 Task: Move the task Develop a custom data visualization tool for a company to the section Done in the project AgileCircle and filter the tasks in the project by High Priority
Action: Mouse moved to (55, 334)
Screenshot: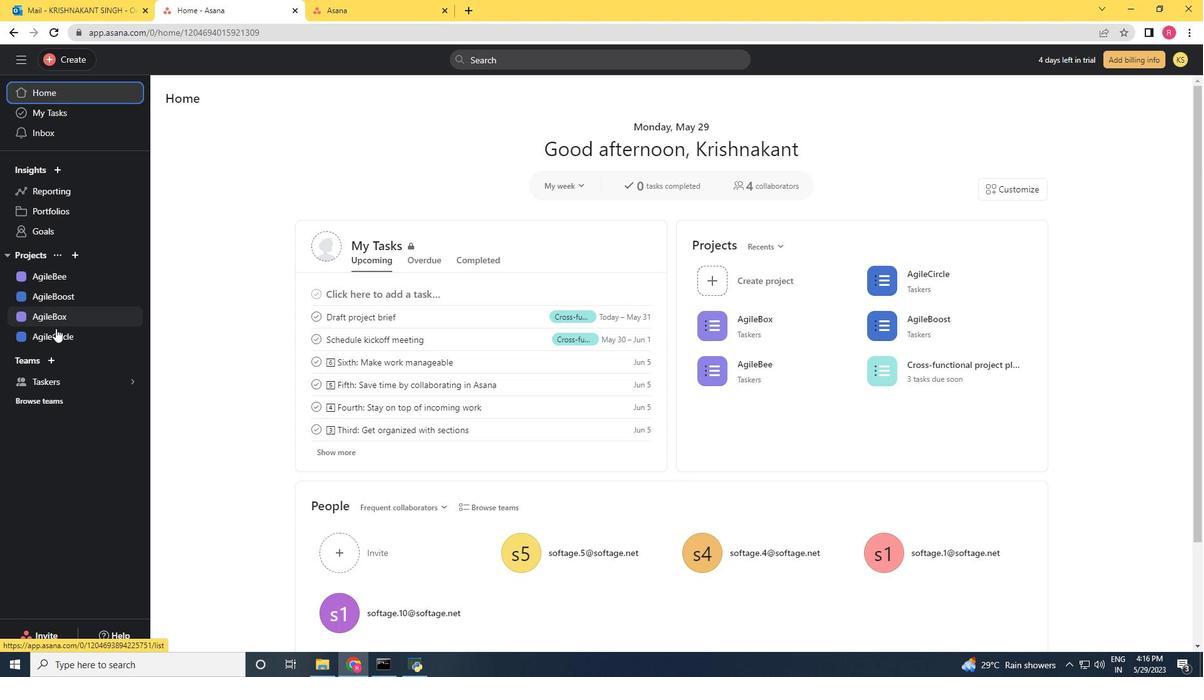 
Action: Mouse pressed left at (55, 334)
Screenshot: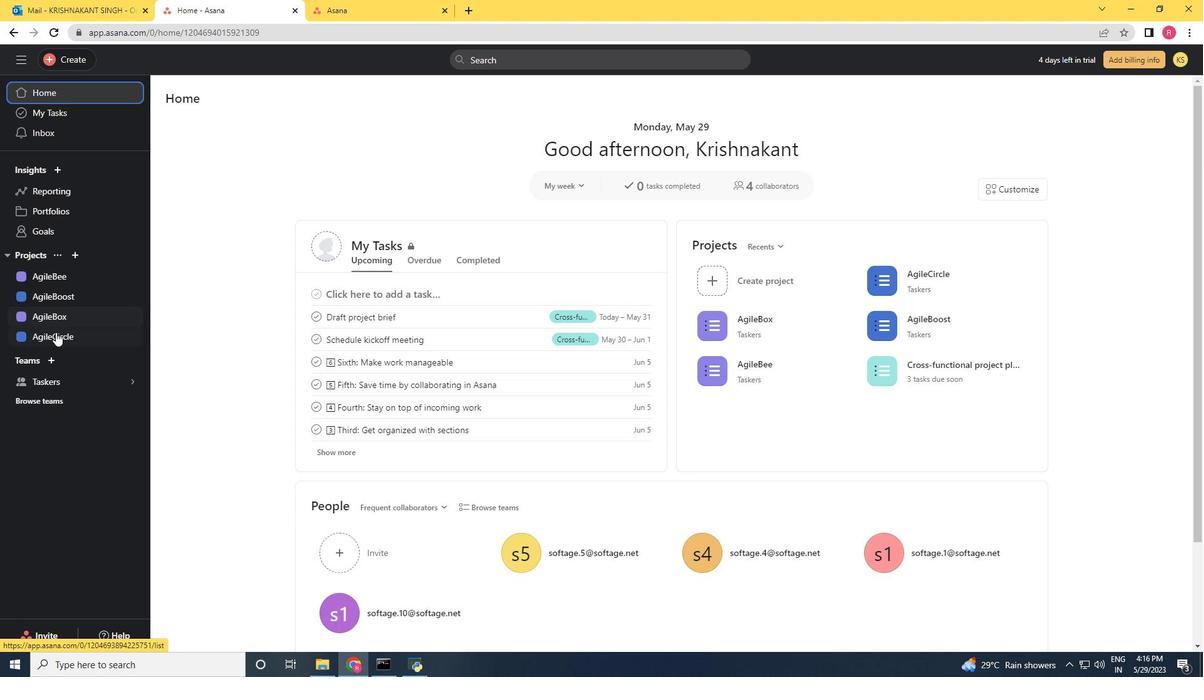
Action: Mouse moved to (402, 401)
Screenshot: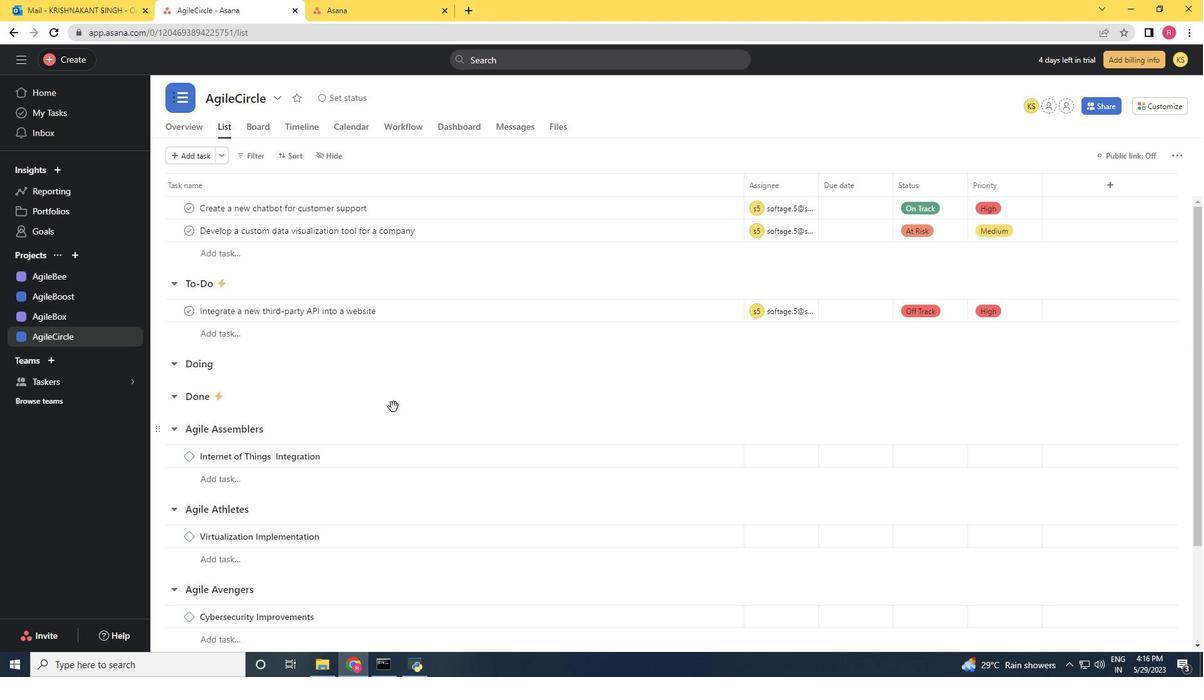 
Action: Mouse scrolled (402, 401) with delta (0, 0)
Screenshot: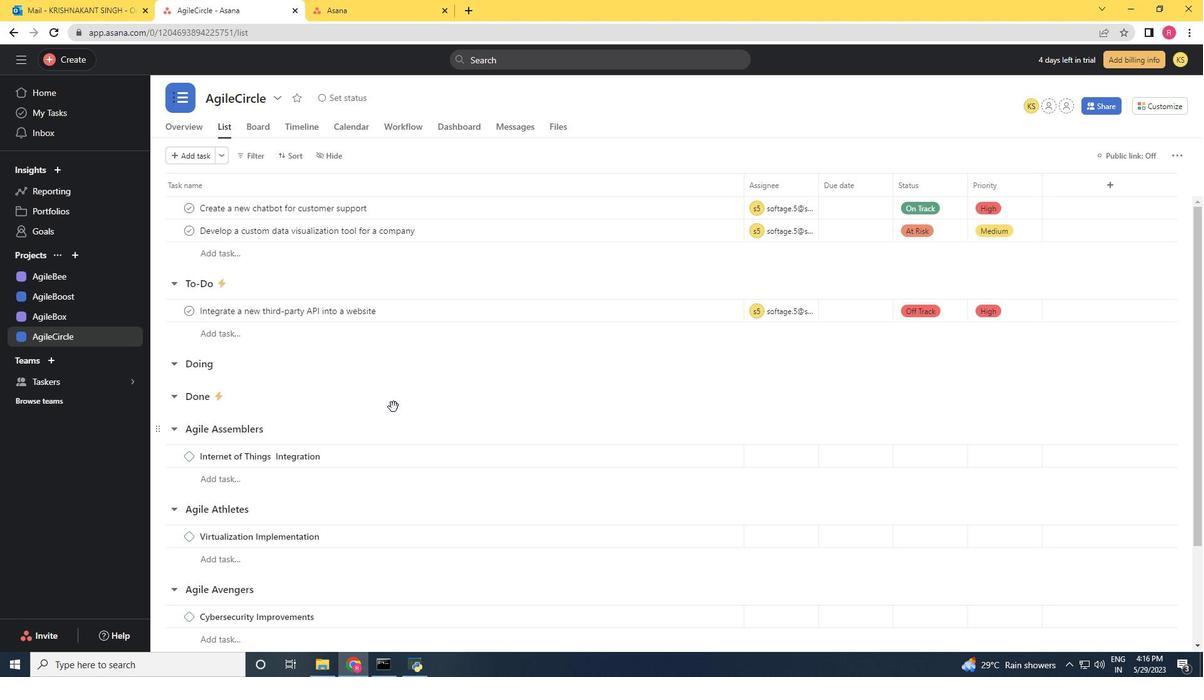
Action: Mouse scrolled (402, 401) with delta (0, 0)
Screenshot: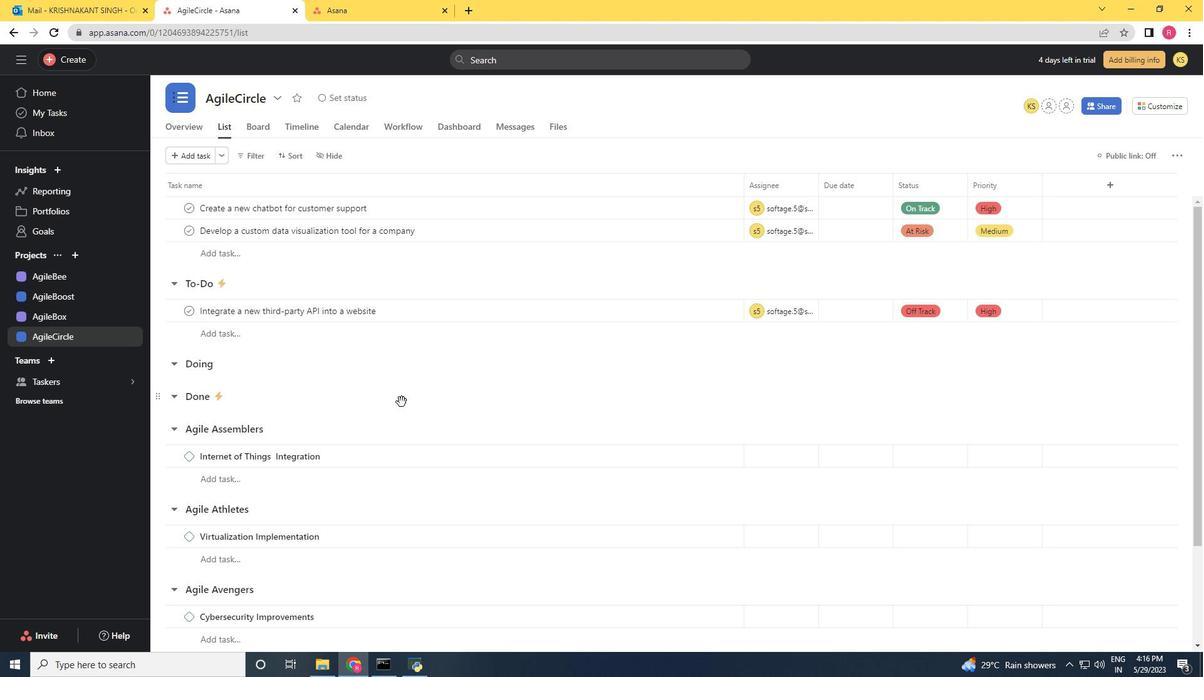 
Action: Mouse scrolled (402, 401) with delta (0, 0)
Screenshot: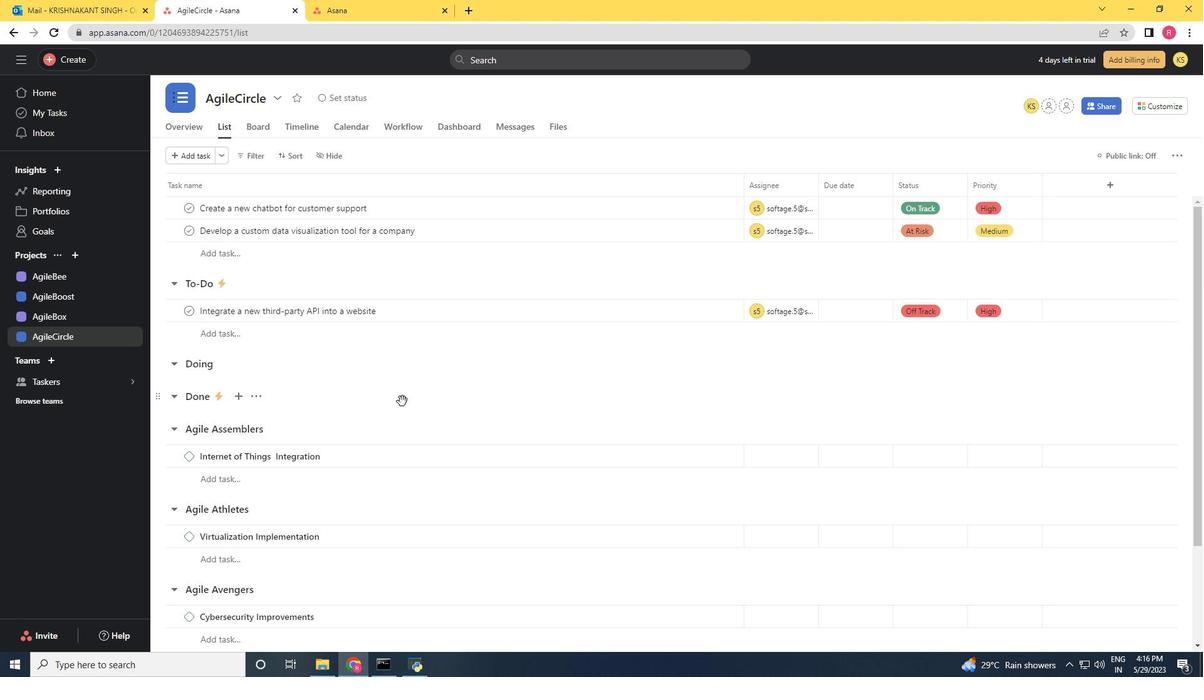 
Action: Mouse moved to (709, 228)
Screenshot: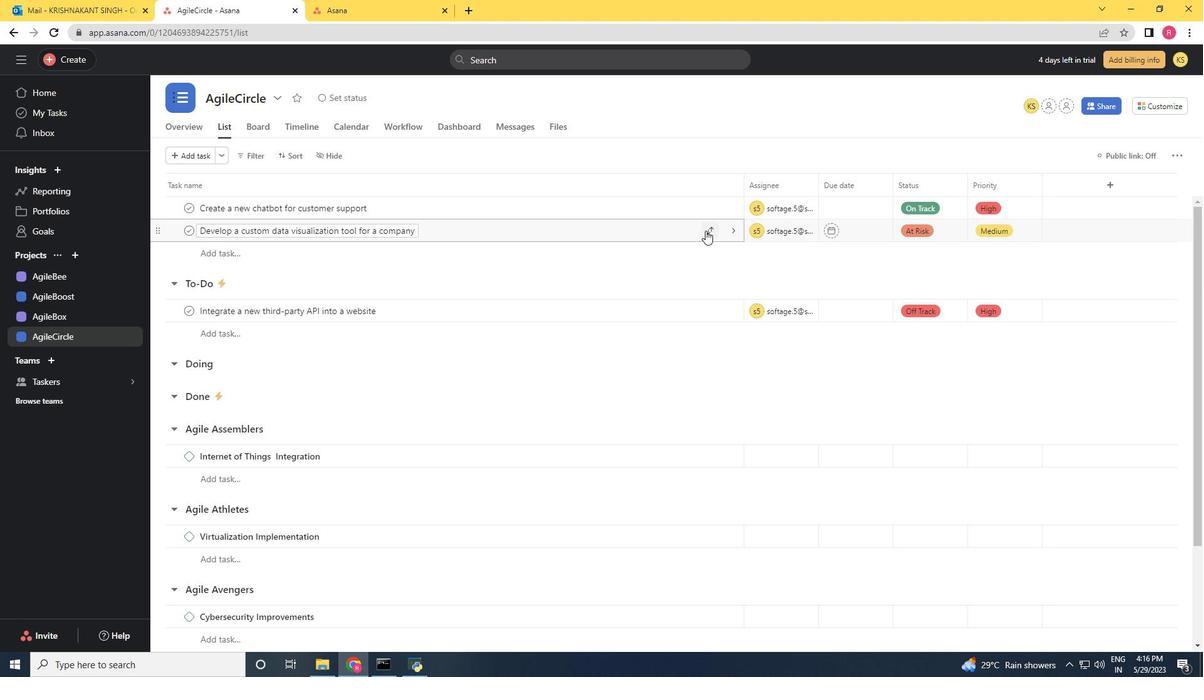 
Action: Mouse pressed left at (709, 228)
Screenshot: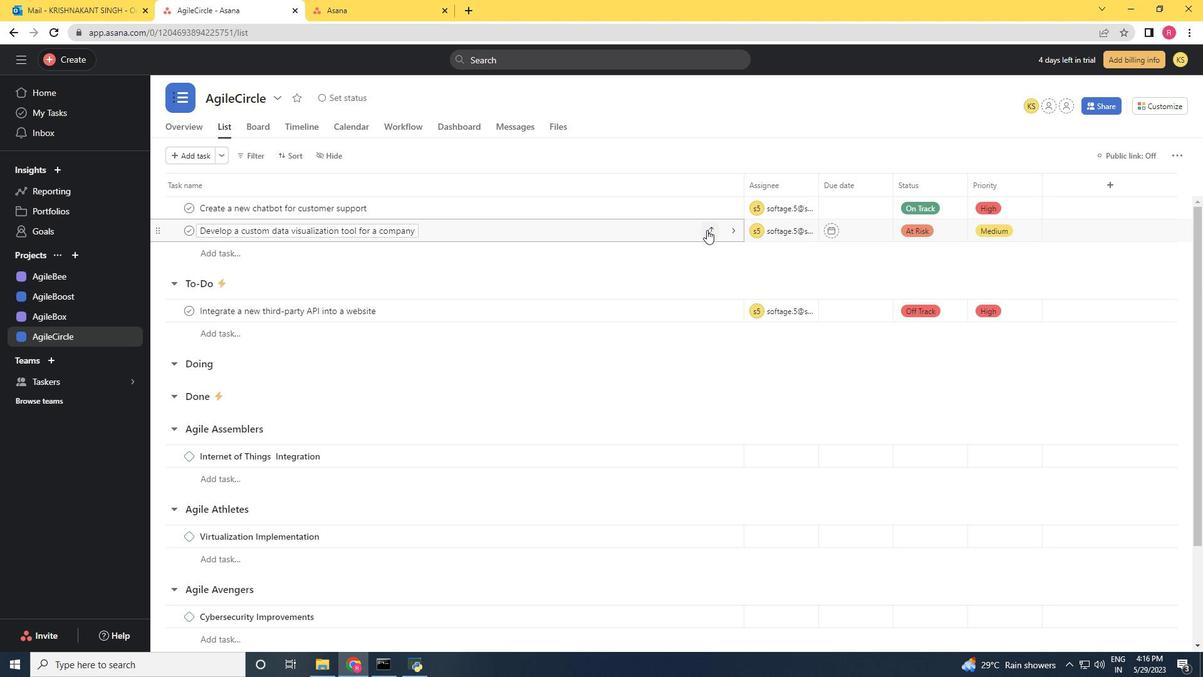 
Action: Mouse moved to (651, 341)
Screenshot: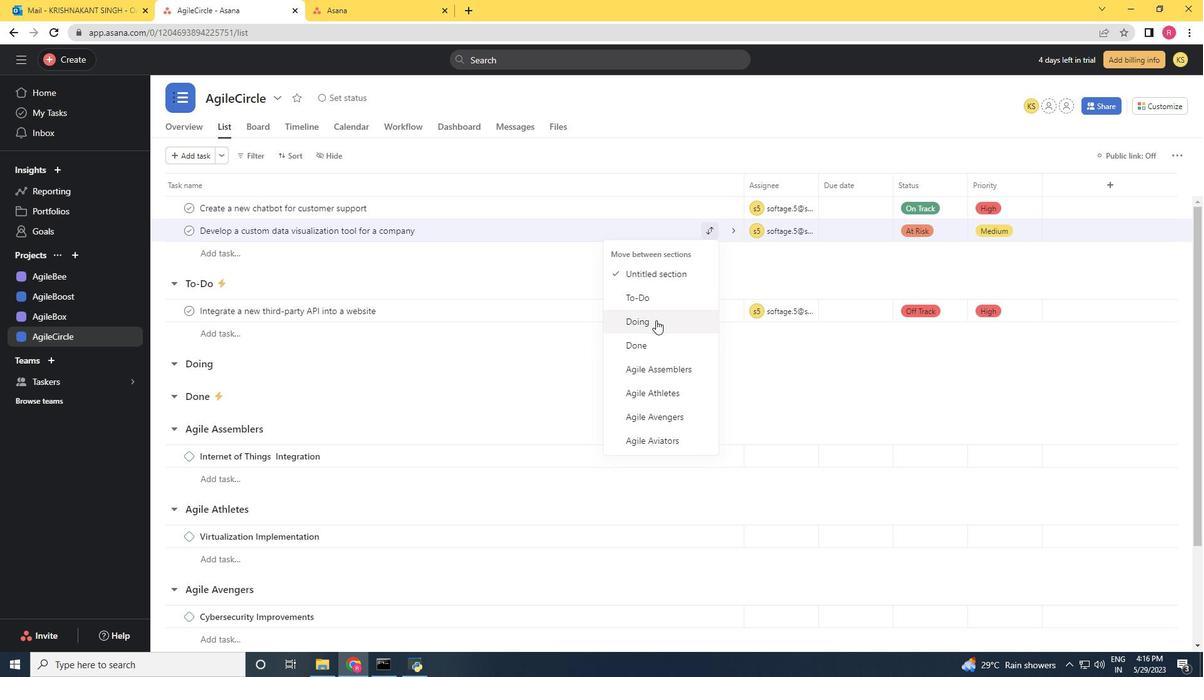 
Action: Mouse pressed left at (651, 341)
Screenshot: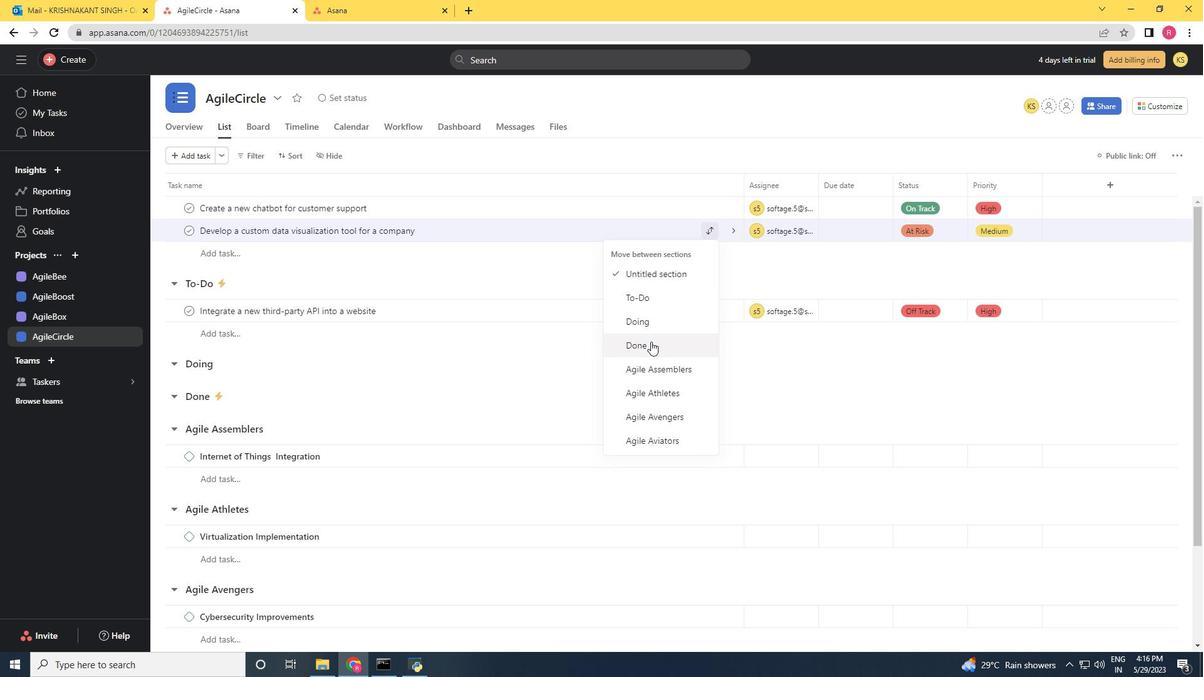 
Action: Mouse moved to (256, 154)
Screenshot: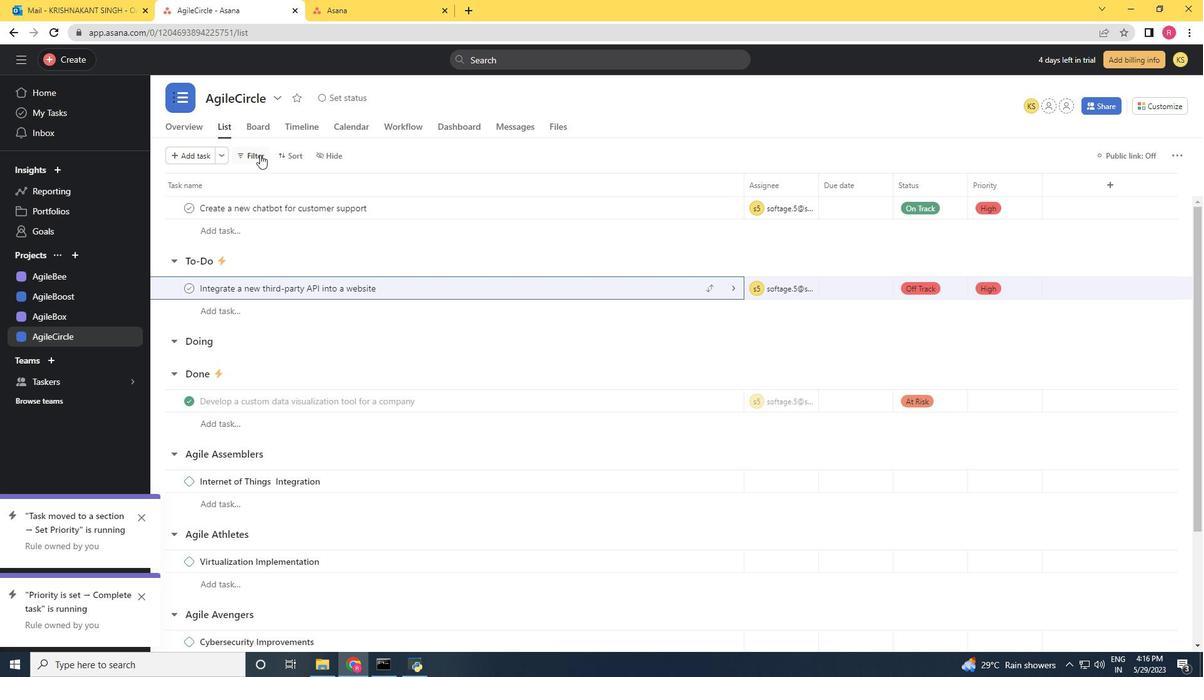
Action: Mouse pressed left at (256, 154)
Screenshot: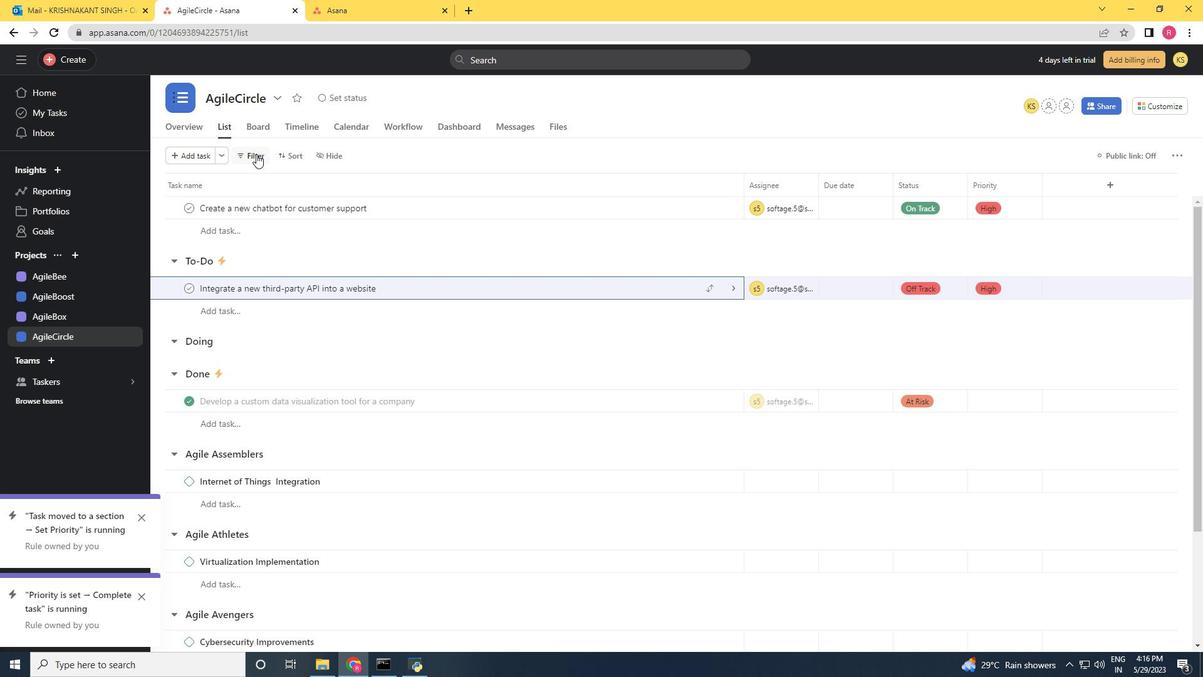 
Action: Mouse moved to (288, 257)
Screenshot: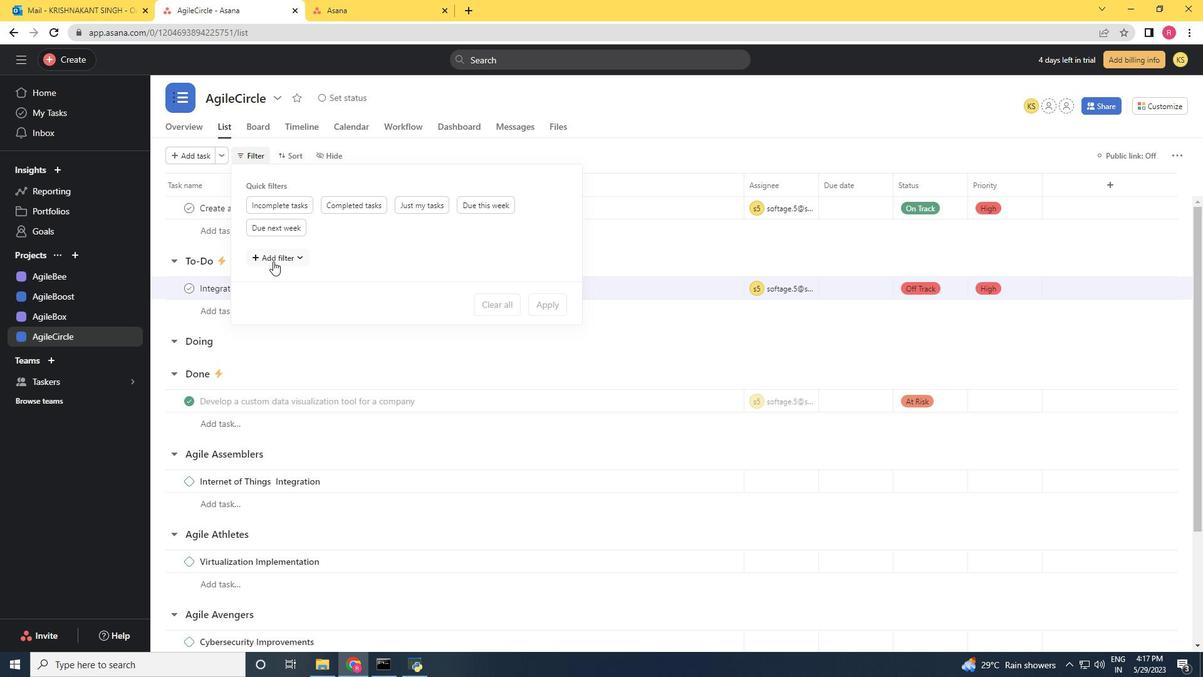 
Action: Mouse pressed left at (288, 257)
Screenshot: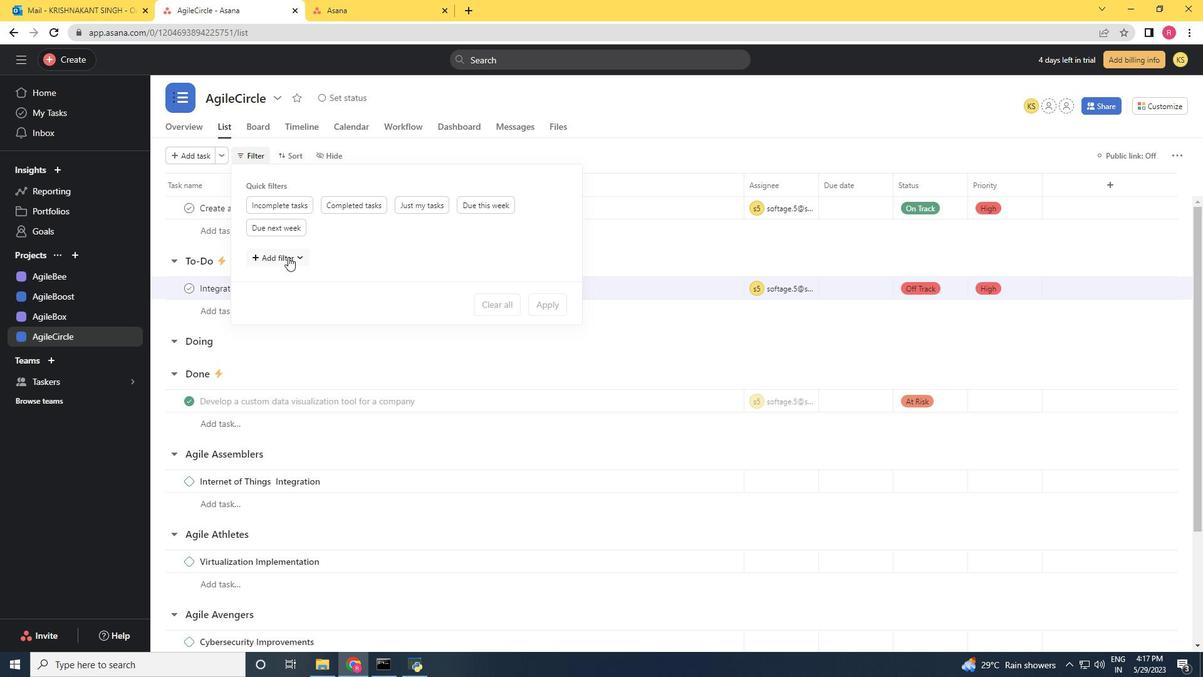 
Action: Mouse moved to (272, 381)
Screenshot: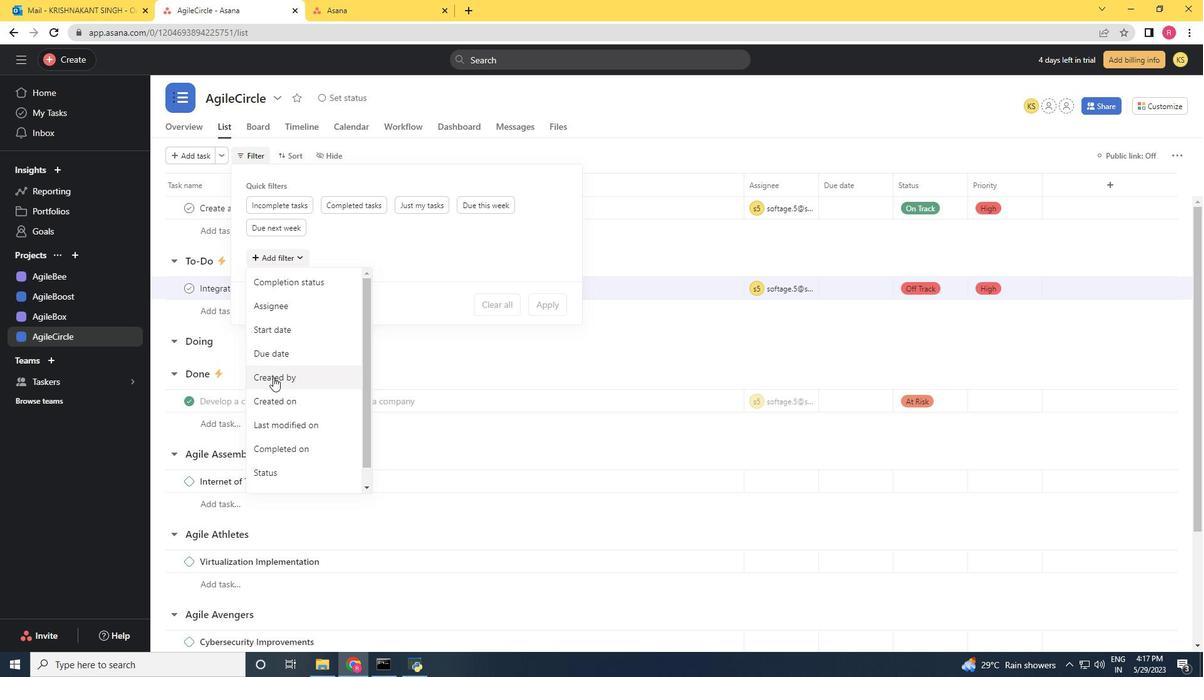 
Action: Mouse scrolled (272, 381) with delta (0, 0)
Screenshot: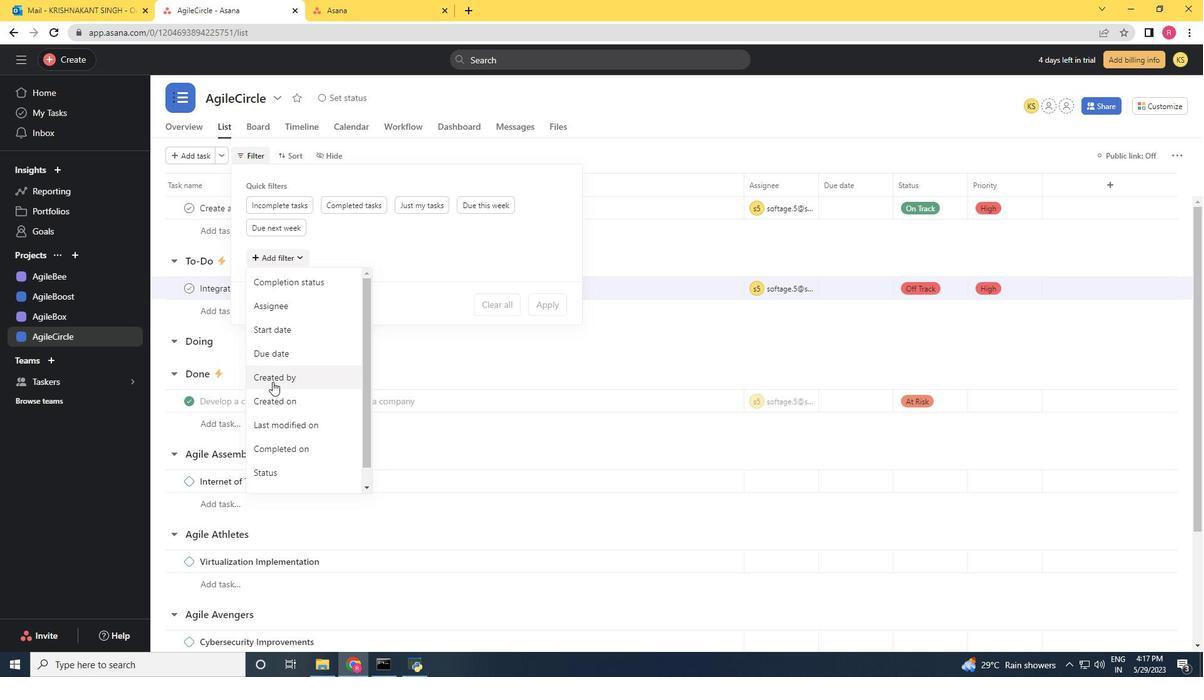 
Action: Mouse scrolled (272, 381) with delta (0, 0)
Screenshot: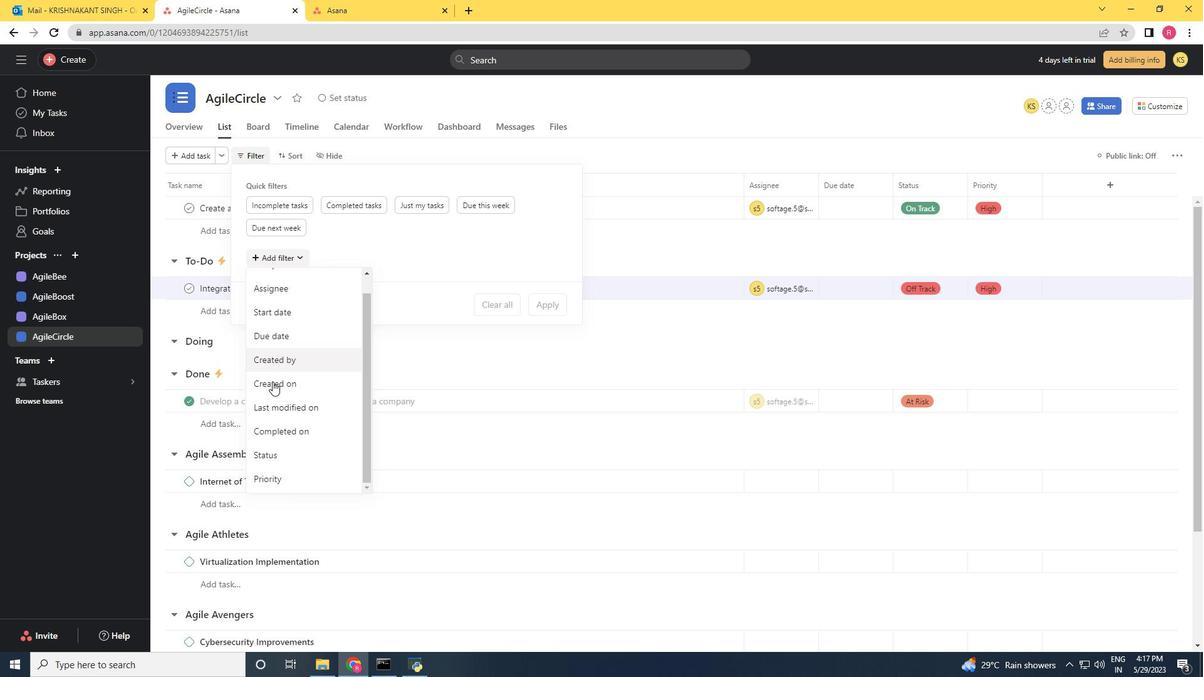 
Action: Mouse scrolled (272, 381) with delta (0, 0)
Screenshot: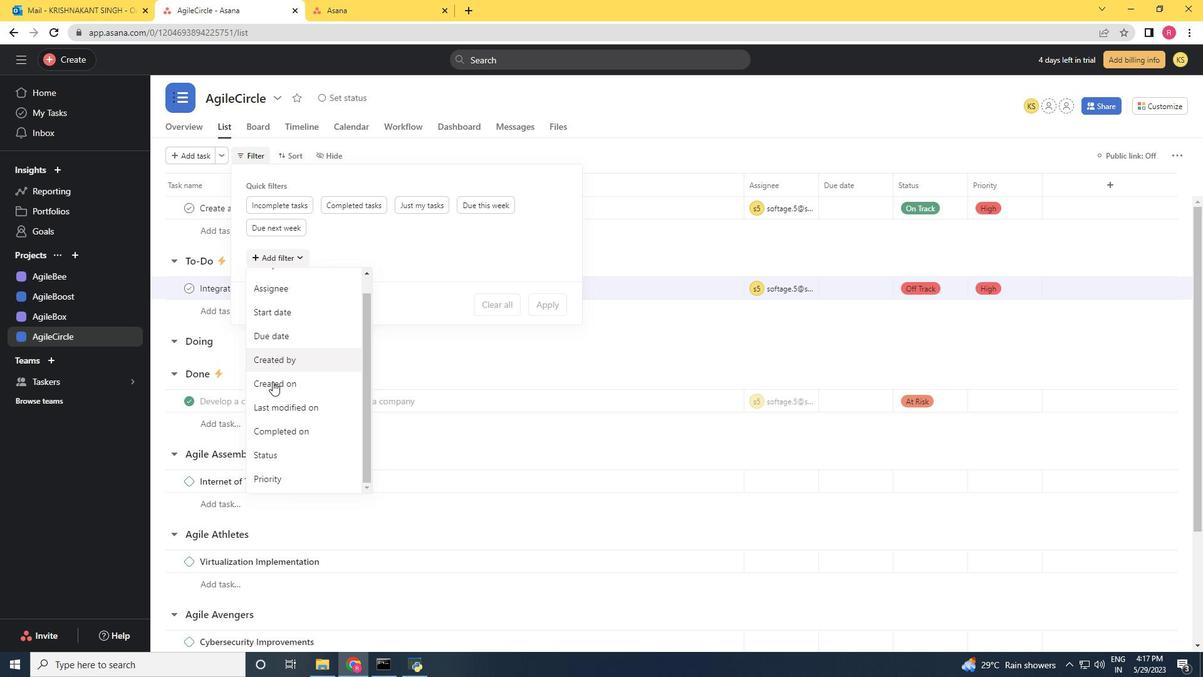 
Action: Mouse scrolled (272, 381) with delta (0, 0)
Screenshot: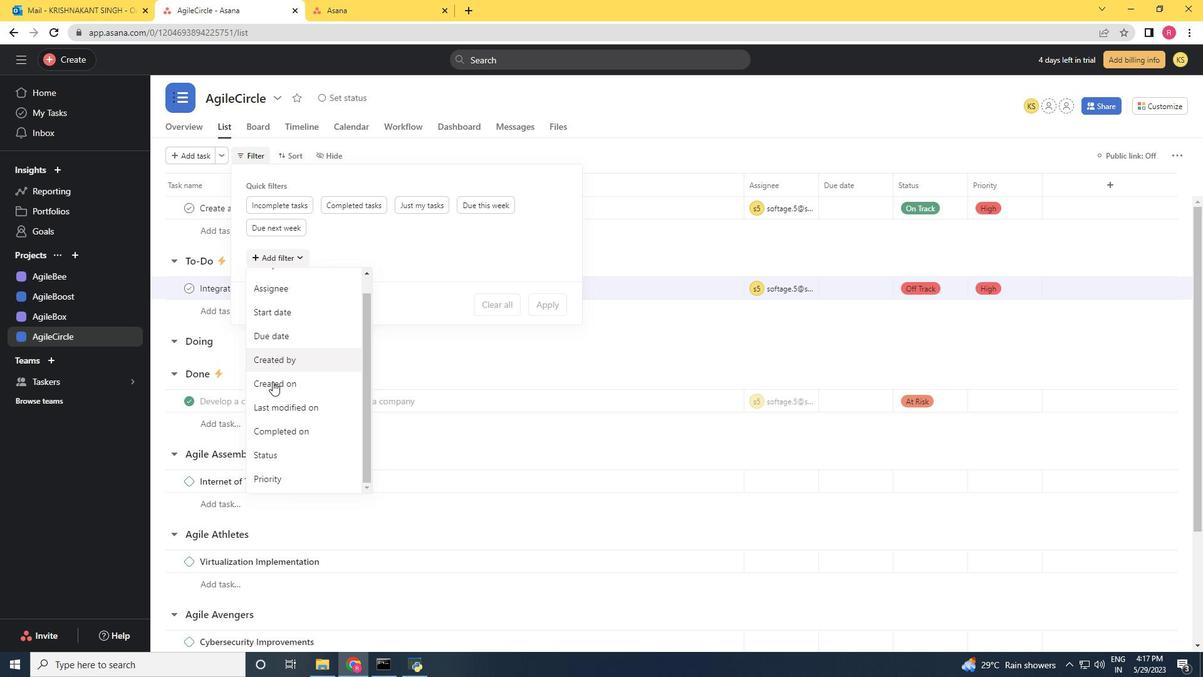 
Action: Mouse scrolled (272, 381) with delta (0, 0)
Screenshot: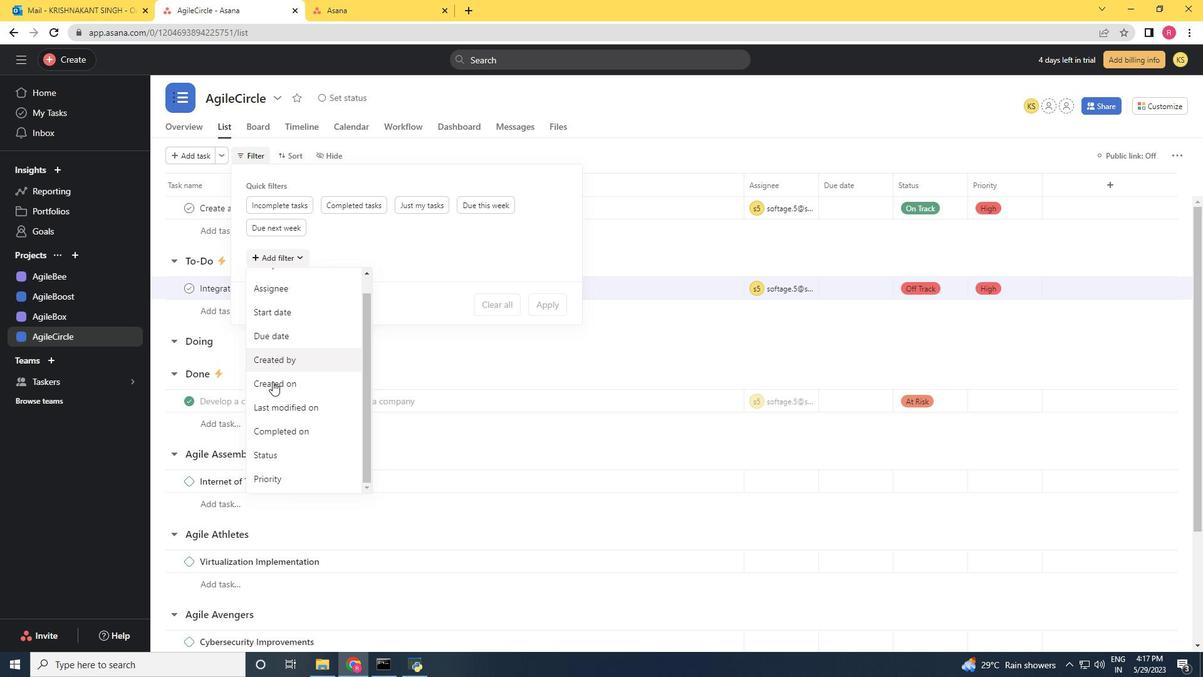 
Action: Mouse scrolled (272, 382) with delta (0, 0)
Screenshot: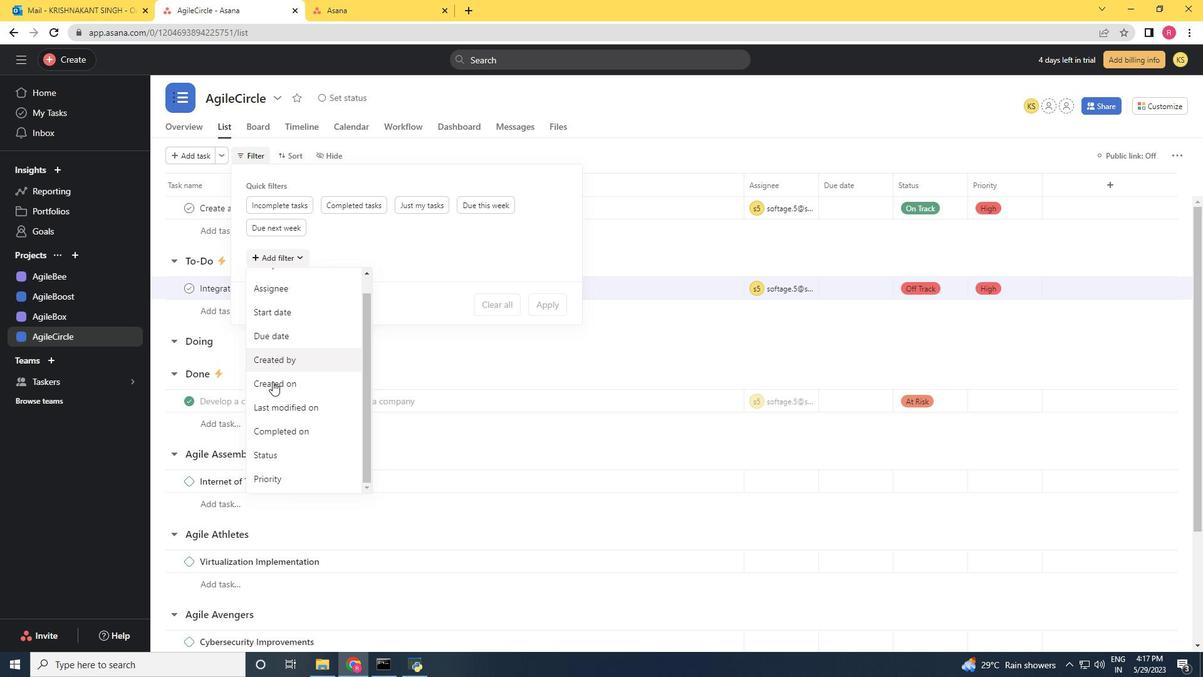 
Action: Mouse scrolled (272, 381) with delta (0, 0)
Screenshot: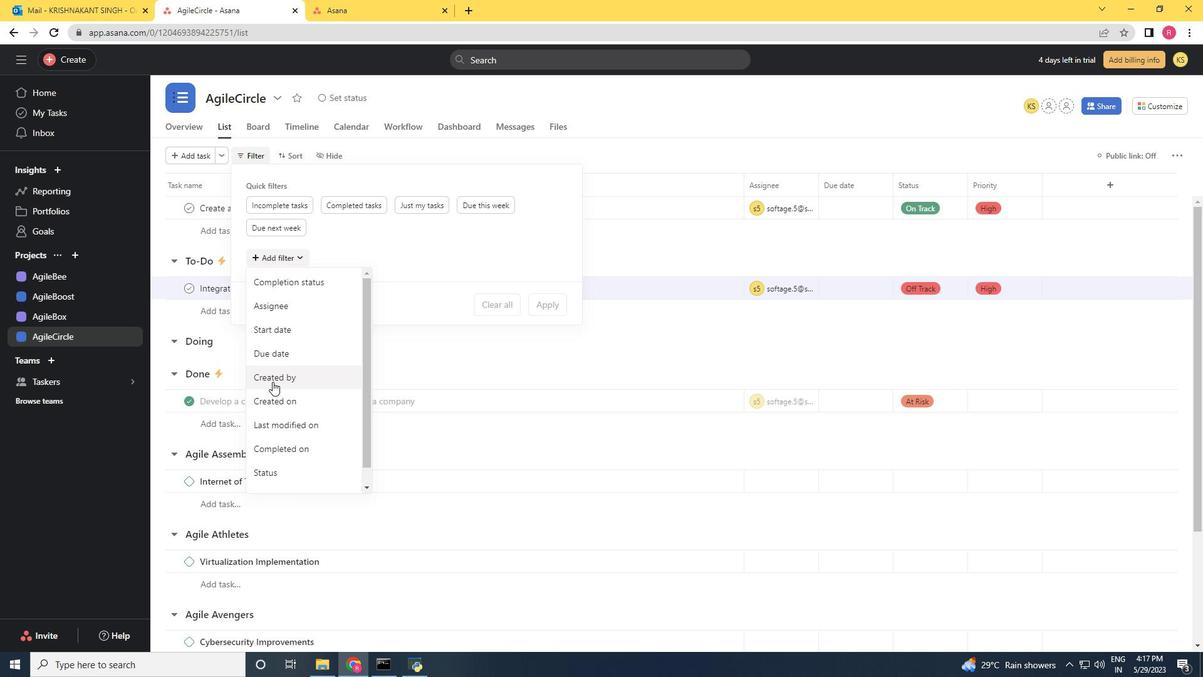 
Action: Mouse scrolled (272, 381) with delta (0, 0)
Screenshot: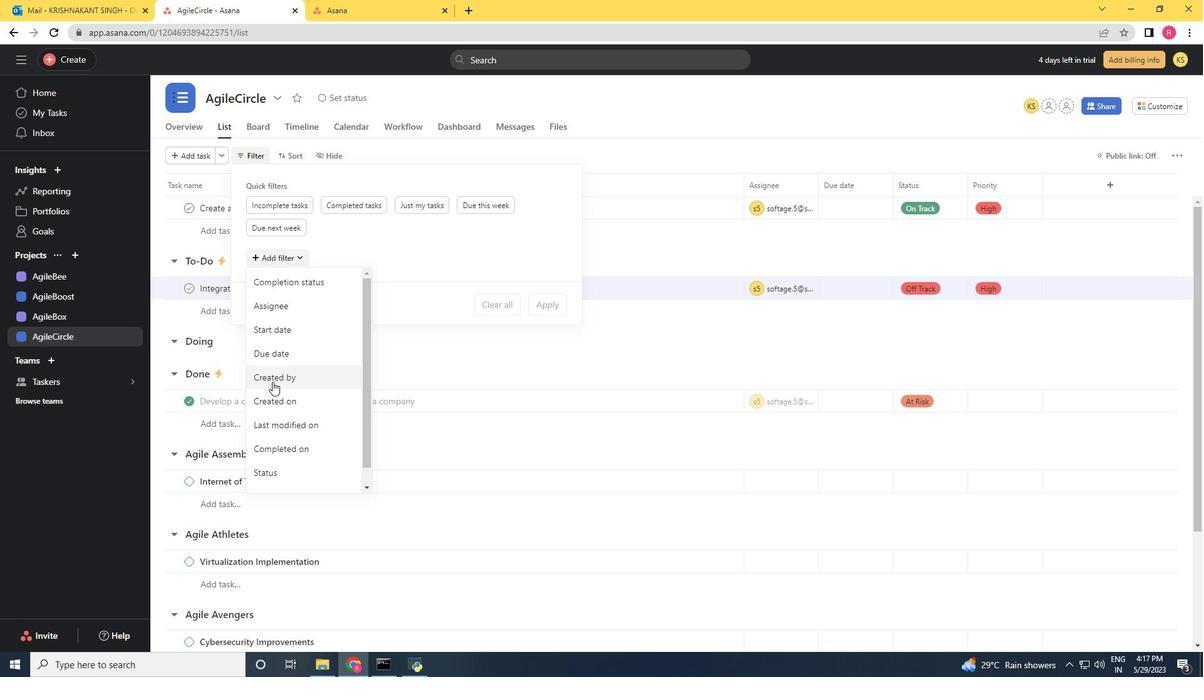 
Action: Mouse moved to (420, 353)
Screenshot: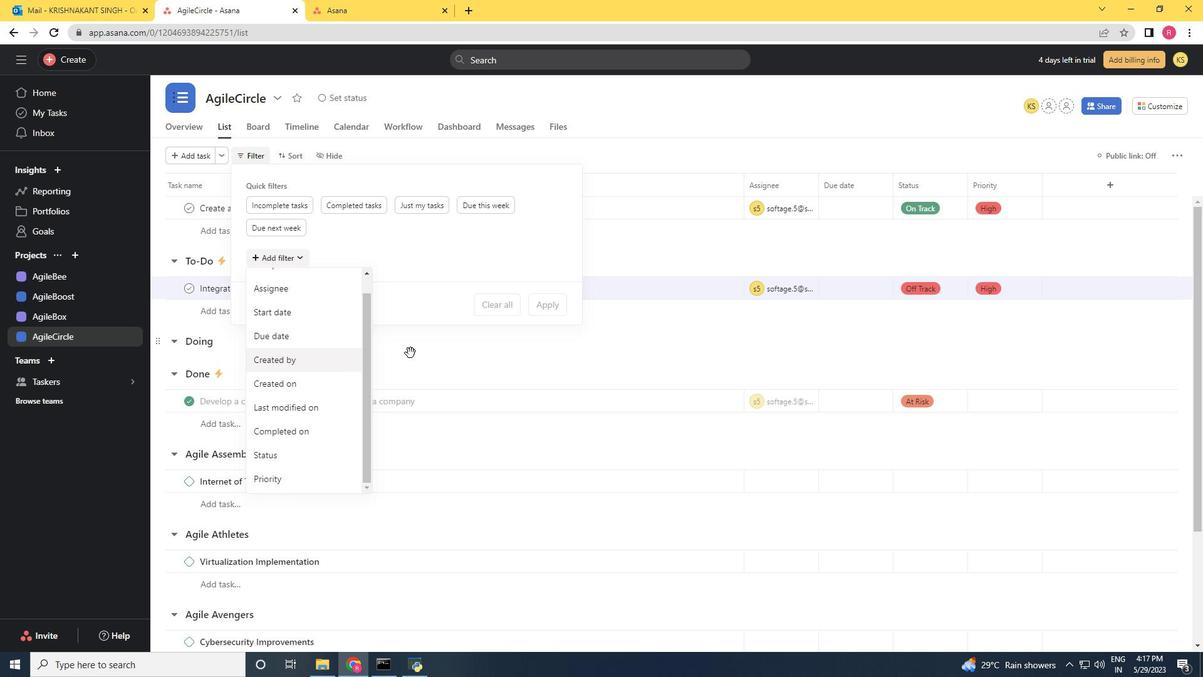 
Action: Mouse pressed left at (420, 353)
Screenshot: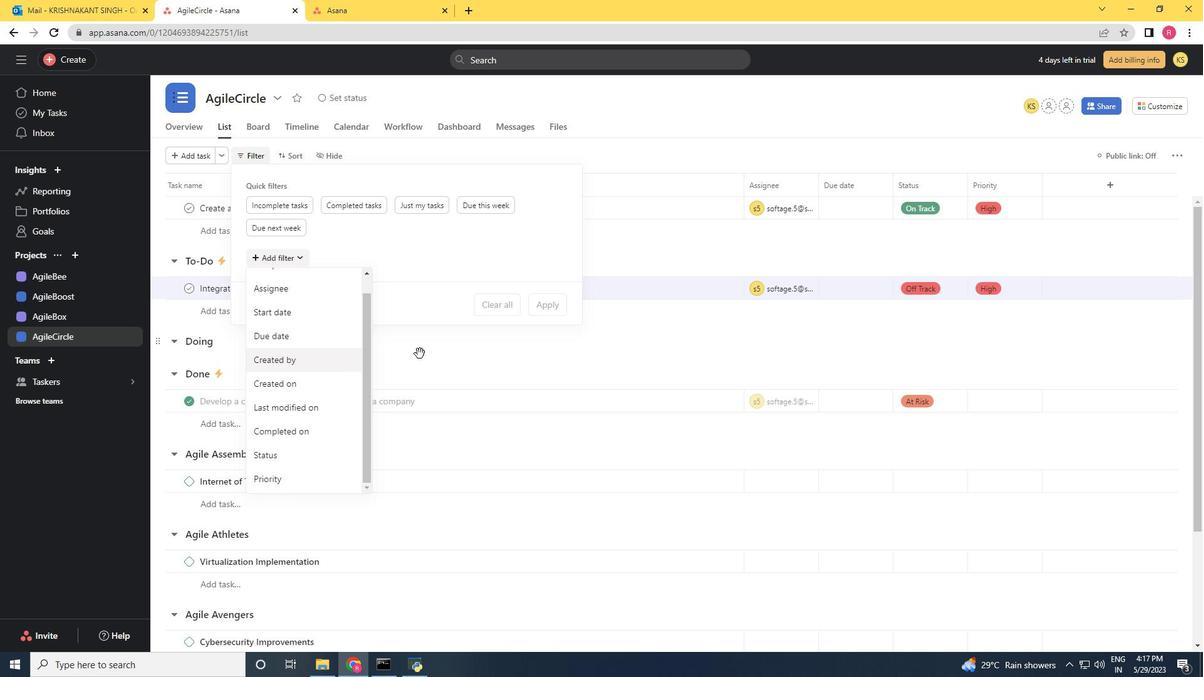 
Action: Mouse moved to (622, 289)
Screenshot: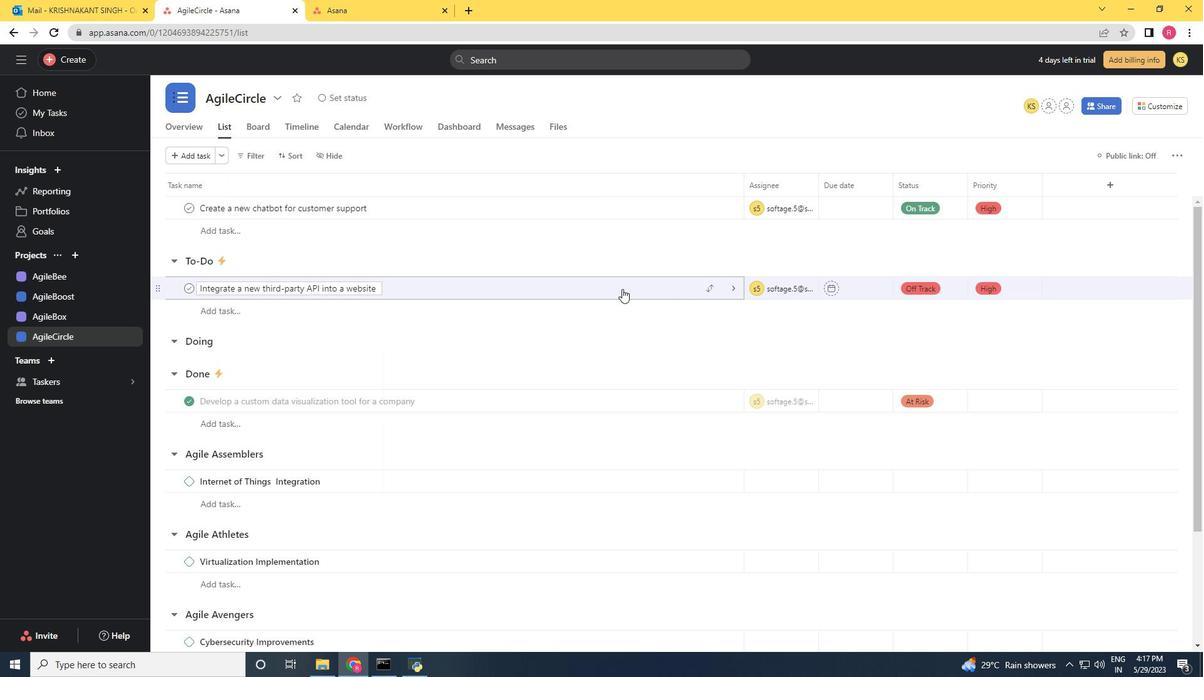 
Action: Mouse scrolled (622, 289) with delta (0, 0)
Screenshot: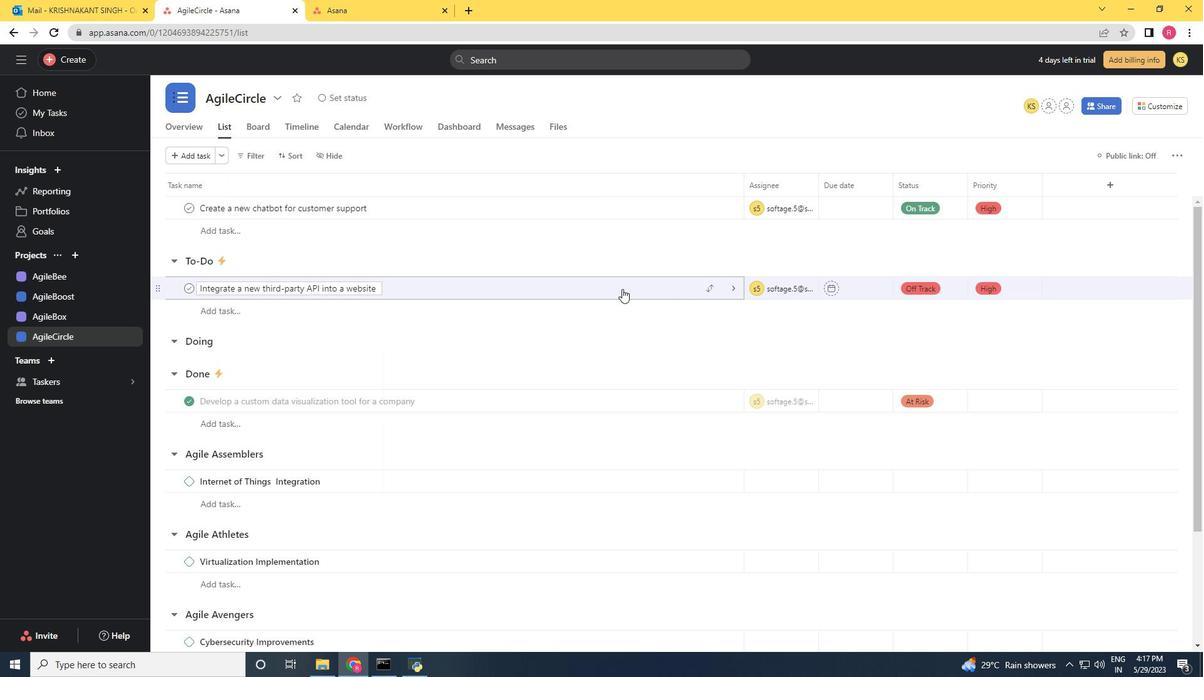 
Action: Mouse scrolled (622, 289) with delta (0, 0)
Screenshot: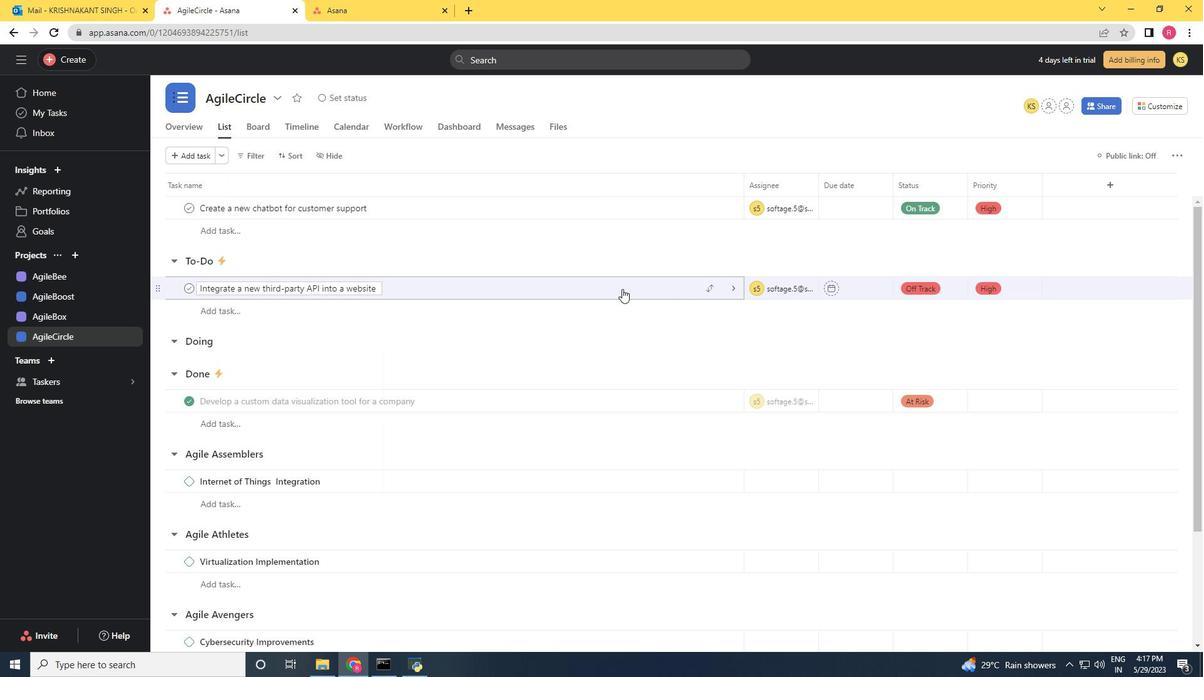 
Action: Mouse scrolled (622, 288) with delta (0, 0)
Screenshot: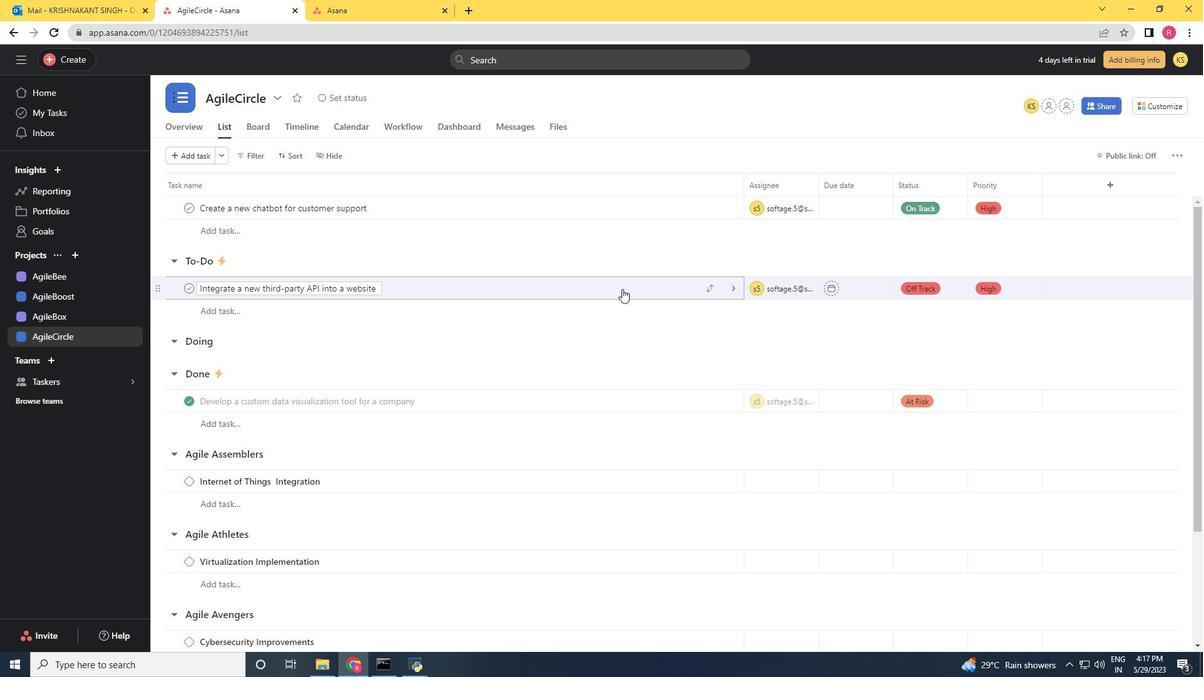 
Action: Mouse scrolled (622, 288) with delta (0, 0)
Screenshot: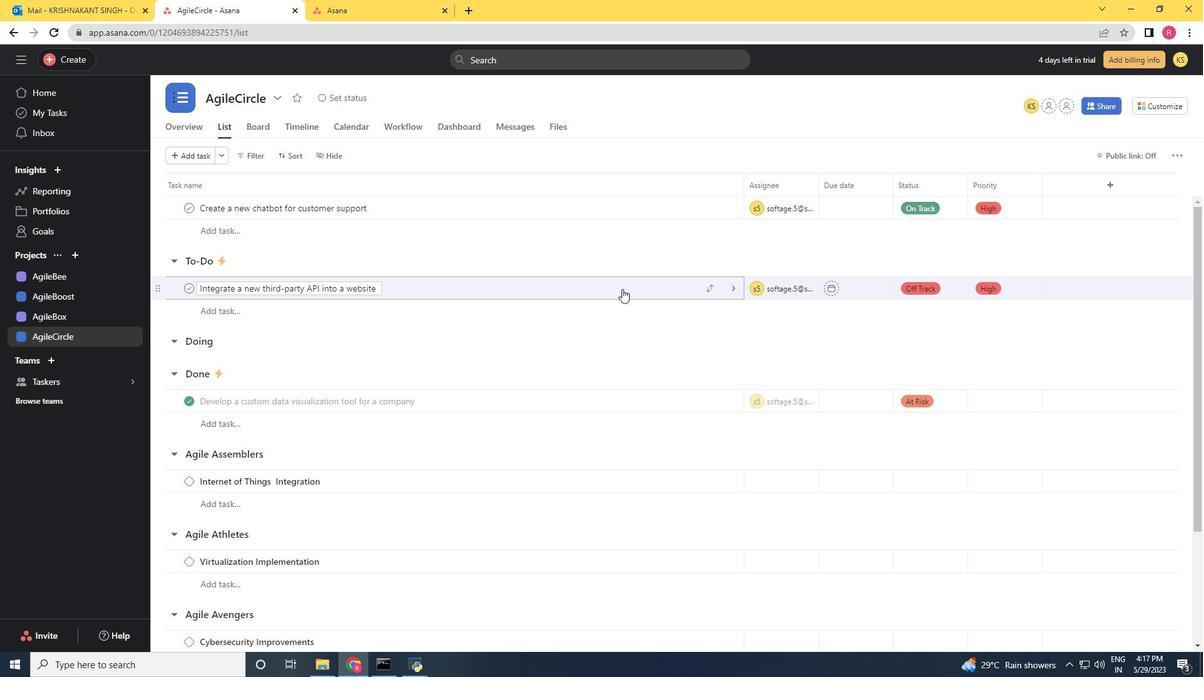 
Action: Mouse scrolled (622, 288) with delta (0, 0)
Screenshot: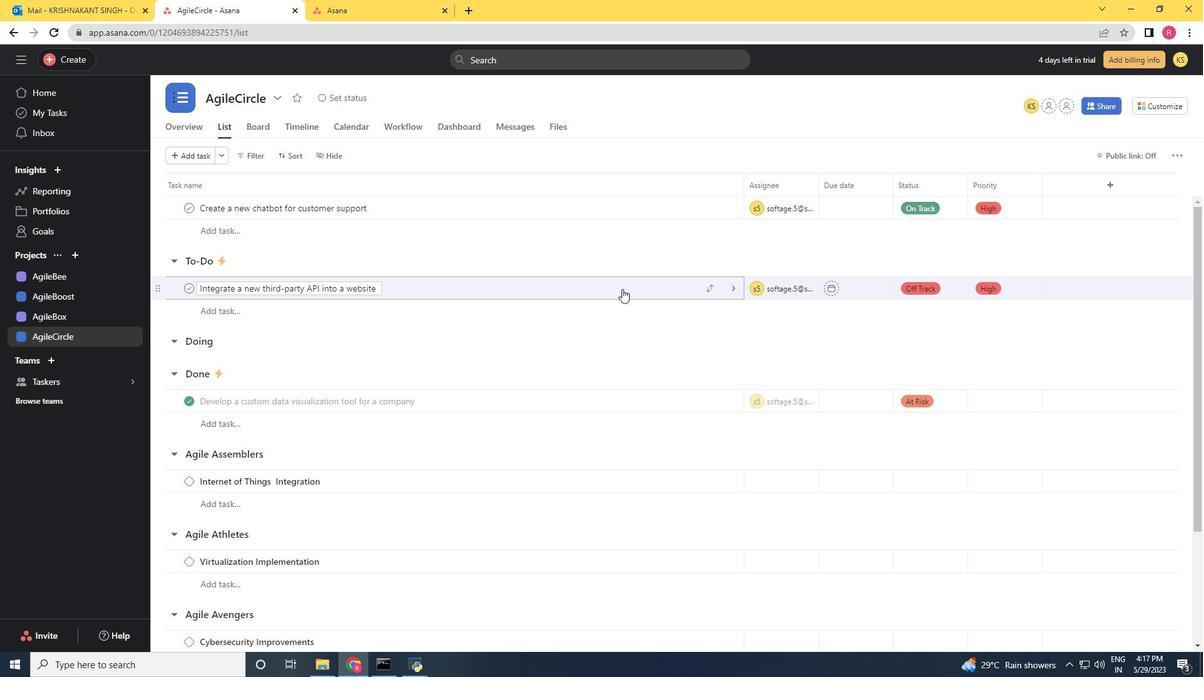 
Action: Mouse moved to (539, 250)
Screenshot: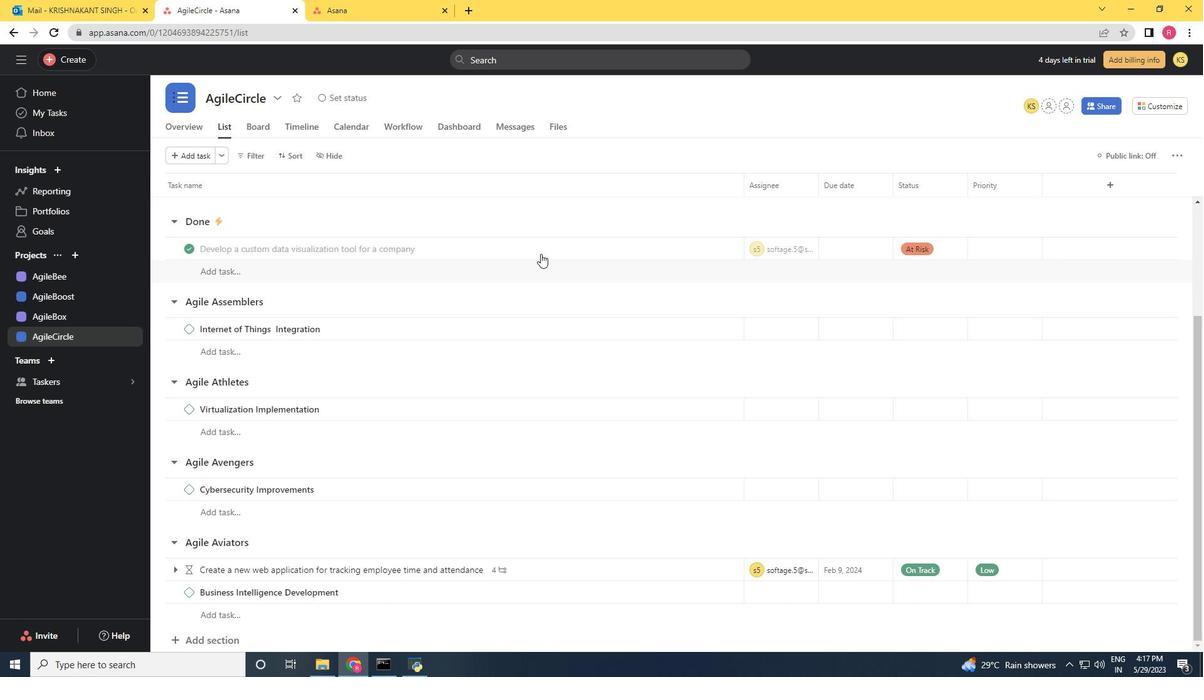 
Action: Mouse pressed left at (539, 250)
Screenshot: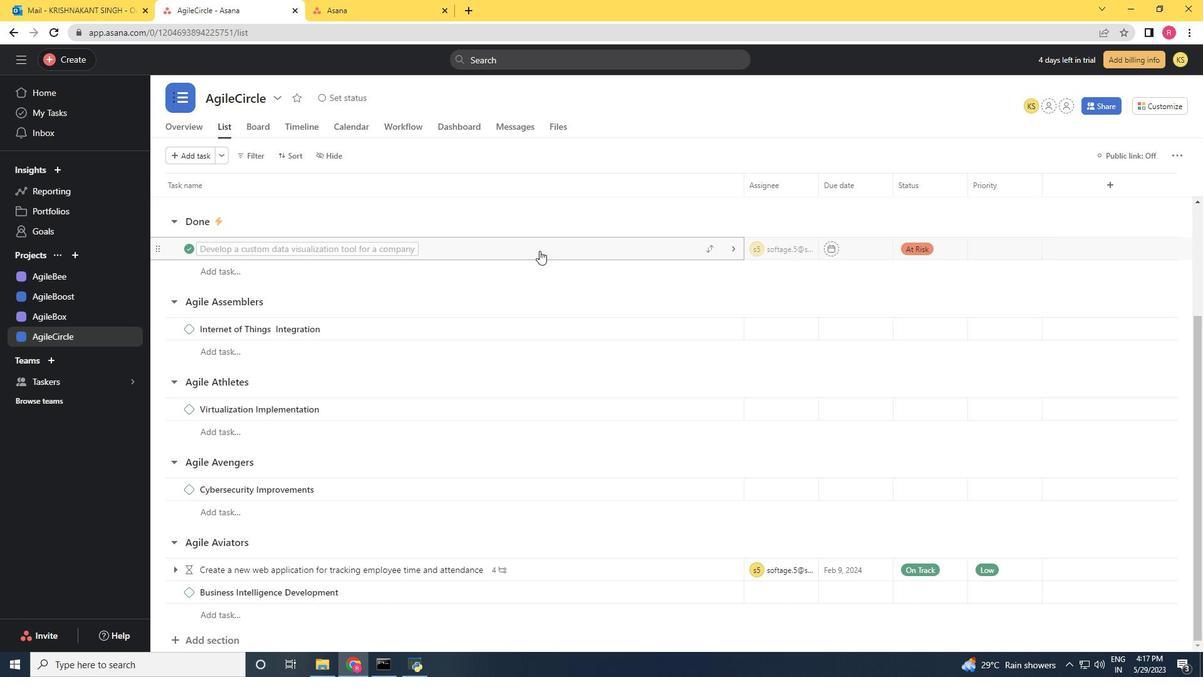 
Action: Mouse moved to (1180, 161)
Screenshot: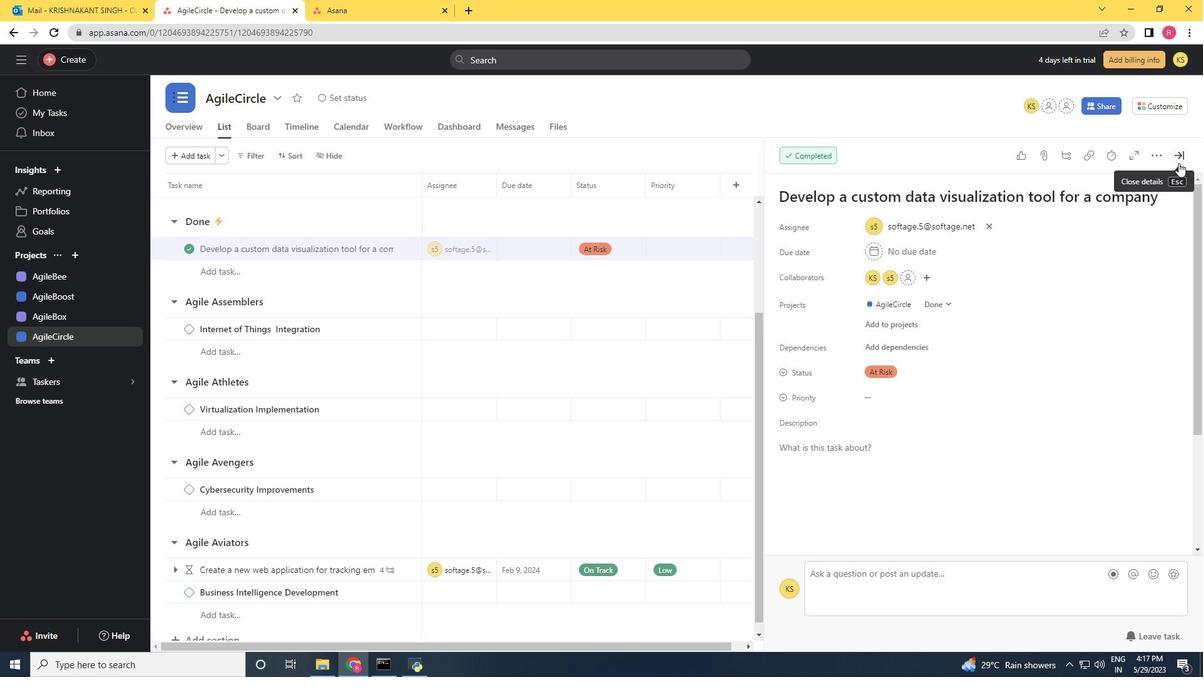 
Action: Mouse pressed left at (1180, 161)
Screenshot: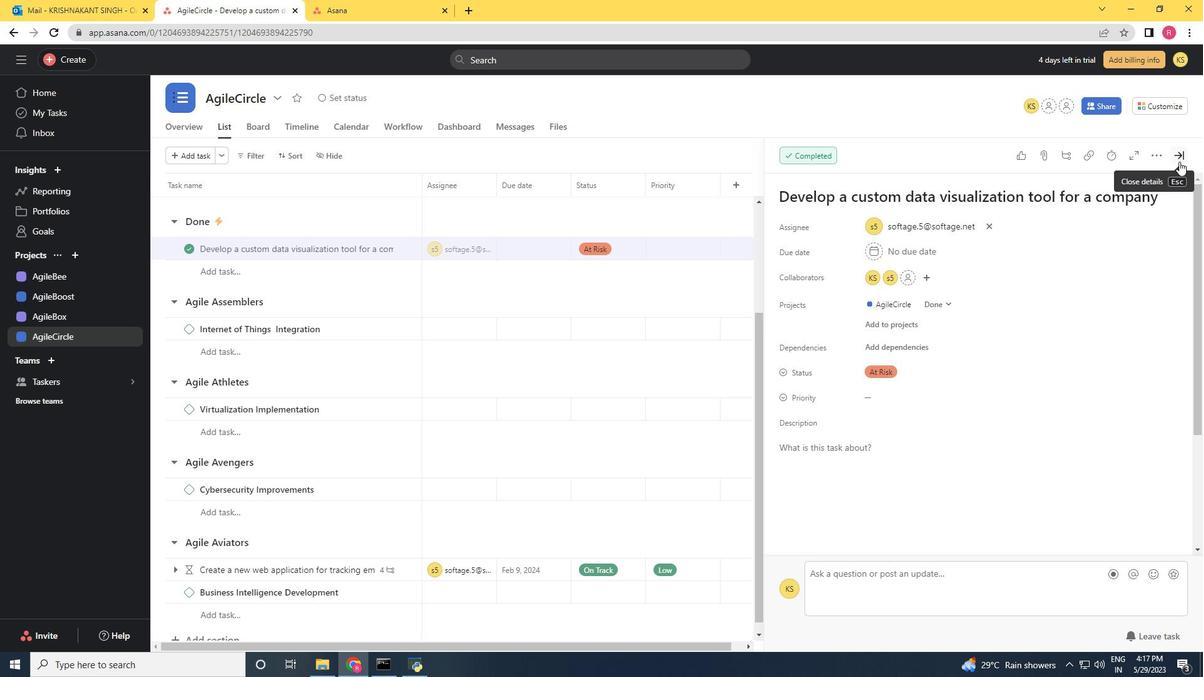 
Action: Mouse moved to (416, 322)
Screenshot: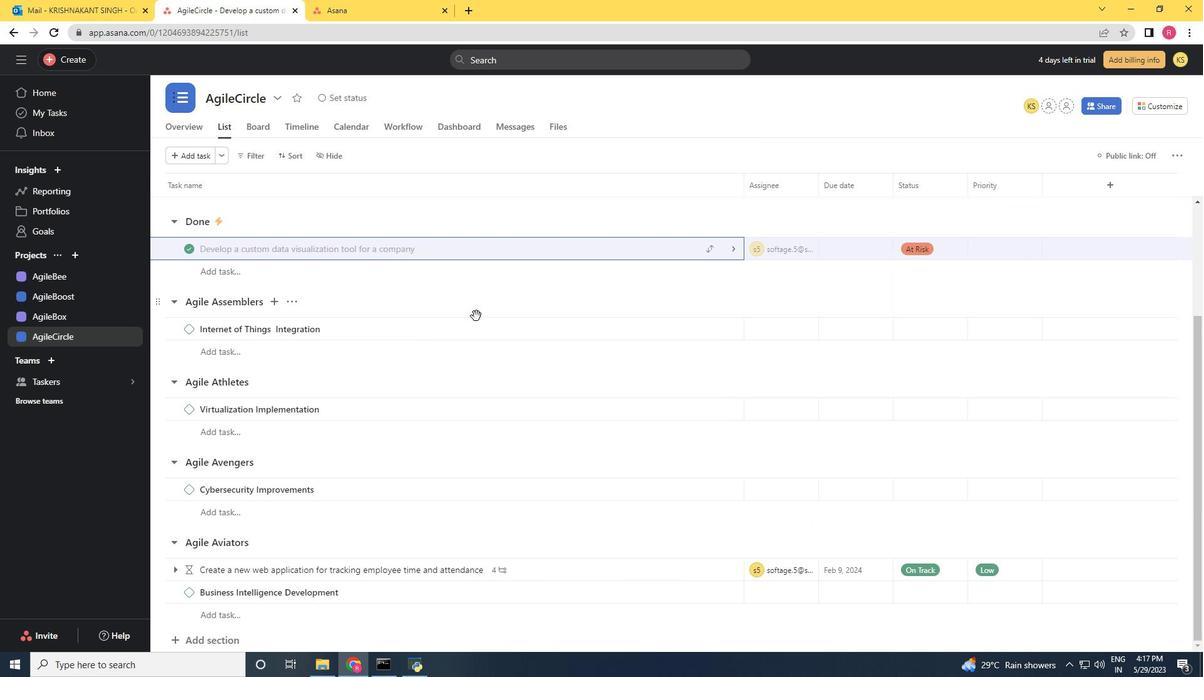 
Action: Mouse scrolled (416, 323) with delta (0, 0)
Screenshot: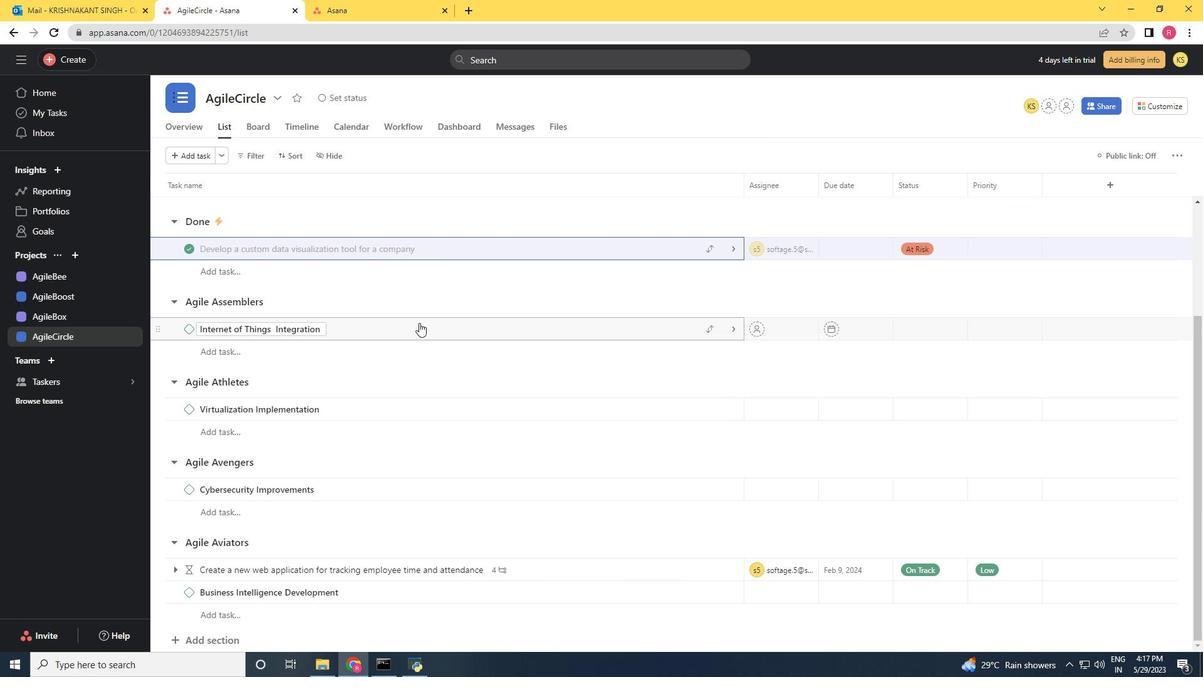 
Action: Mouse scrolled (416, 323) with delta (0, 0)
Screenshot: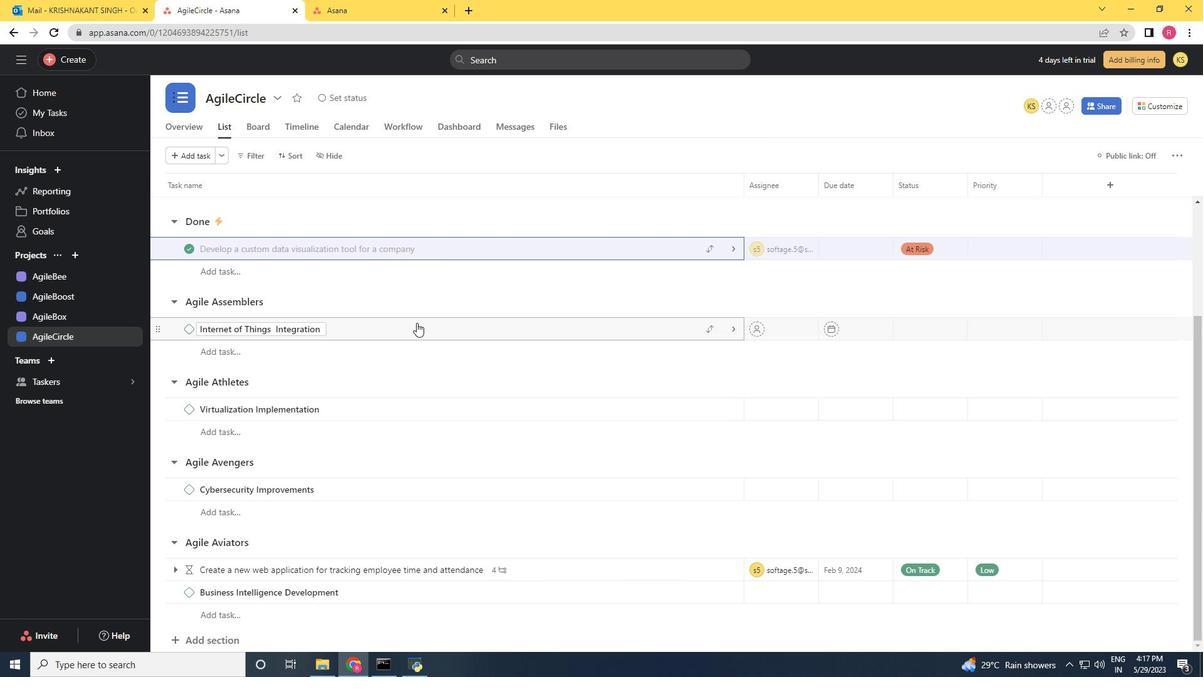 
Action: Mouse scrolled (416, 323) with delta (0, 0)
Screenshot: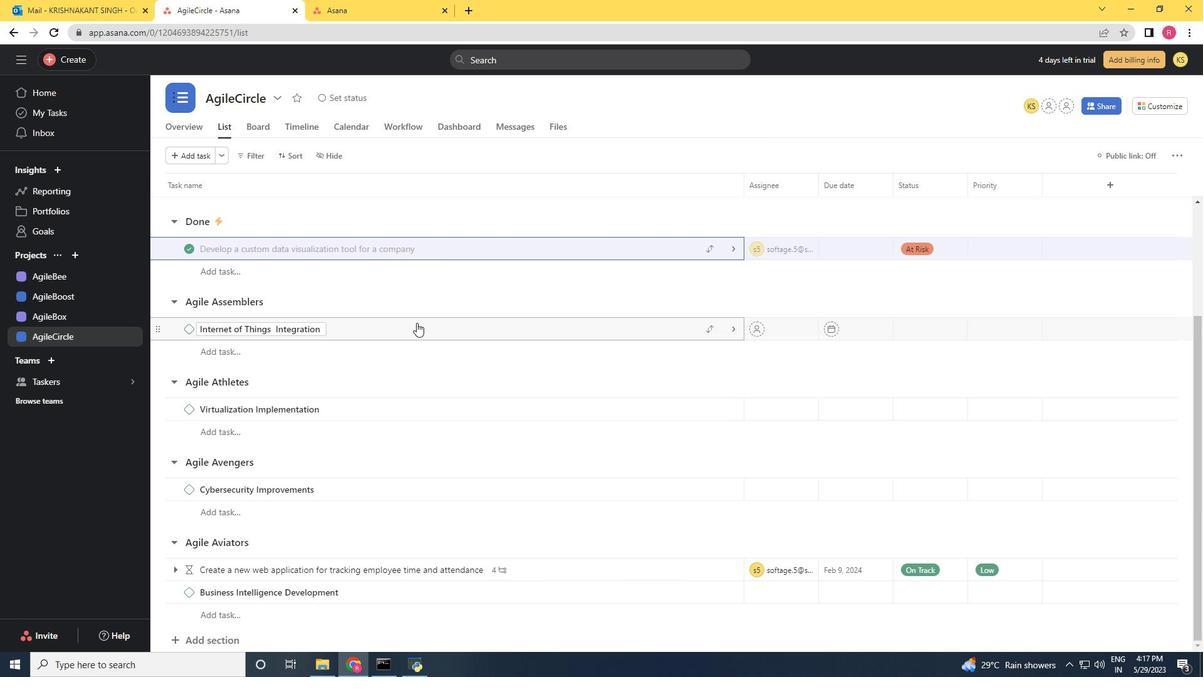 
Action: Mouse scrolled (416, 323) with delta (0, 0)
Screenshot: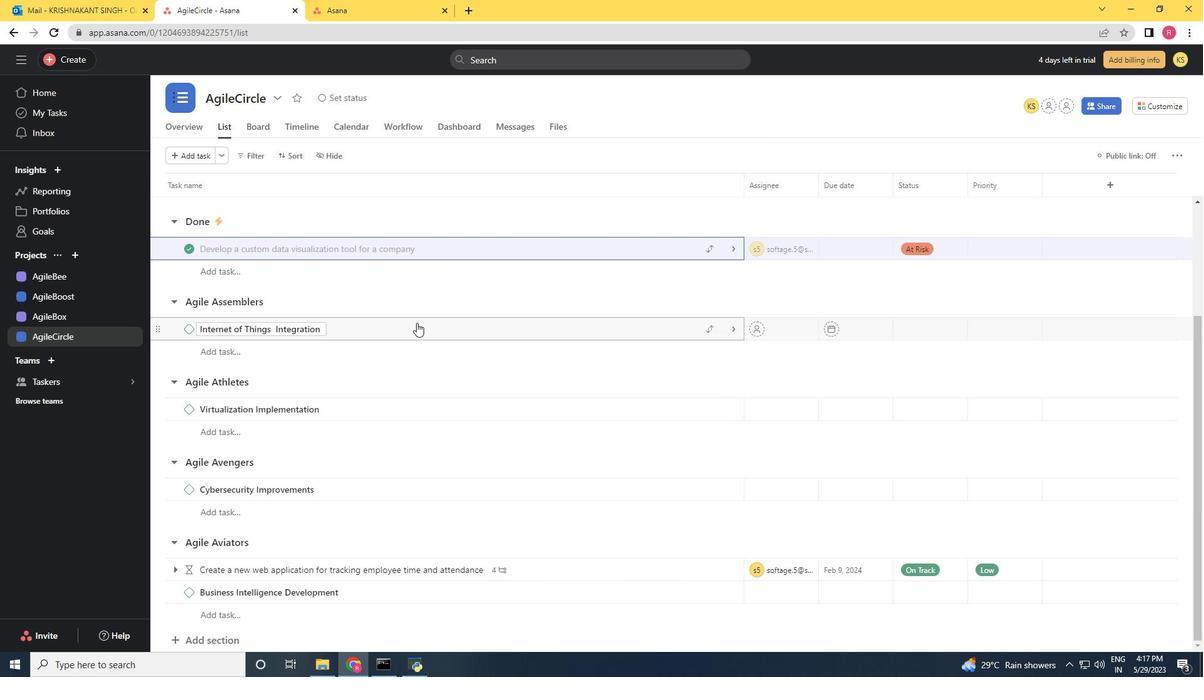 
Action: Mouse moved to (252, 158)
Screenshot: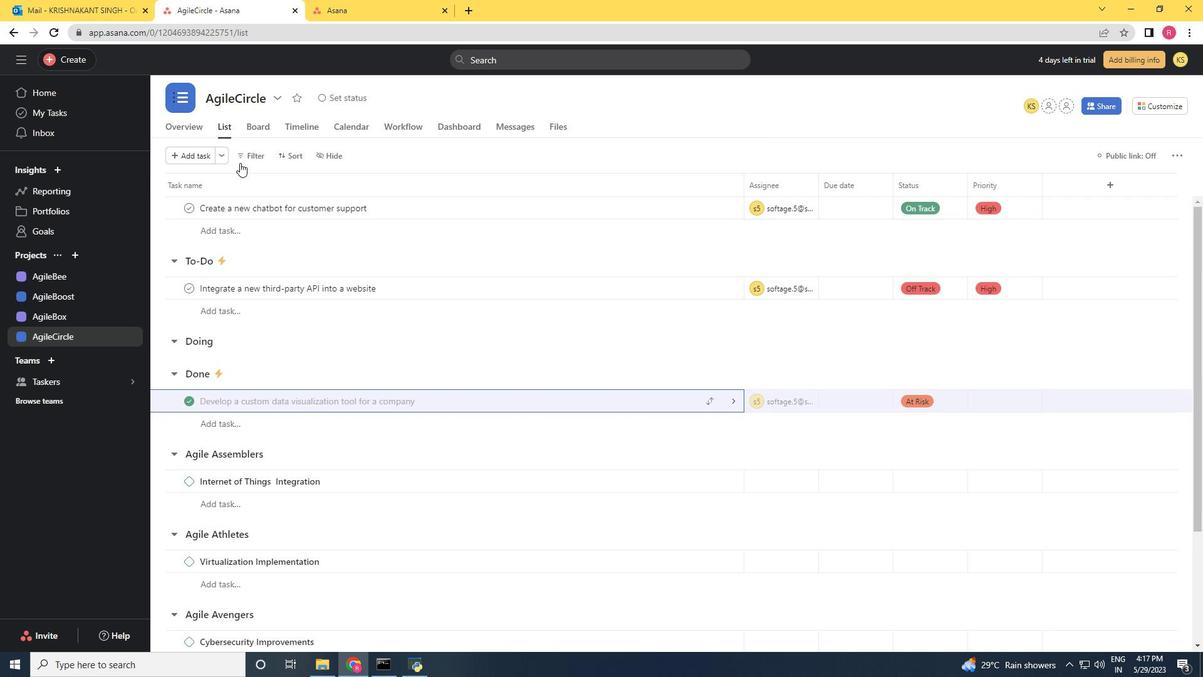 
Action: Mouse pressed left at (252, 158)
Screenshot: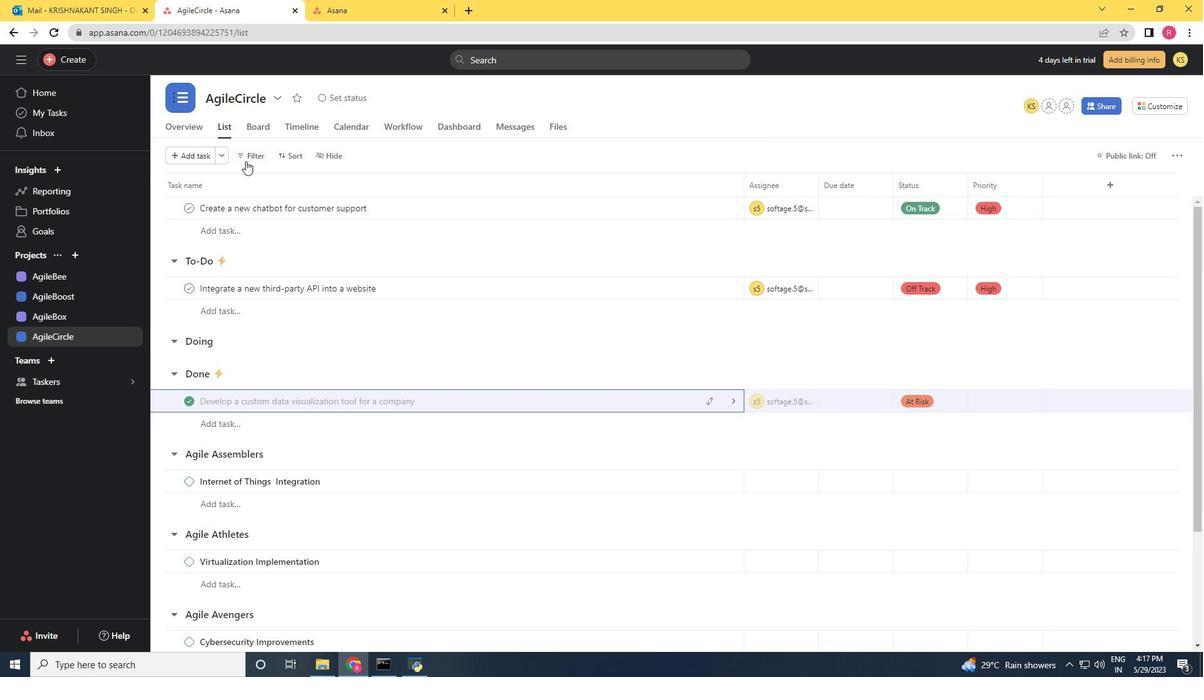 
Action: Mouse moved to (276, 261)
Screenshot: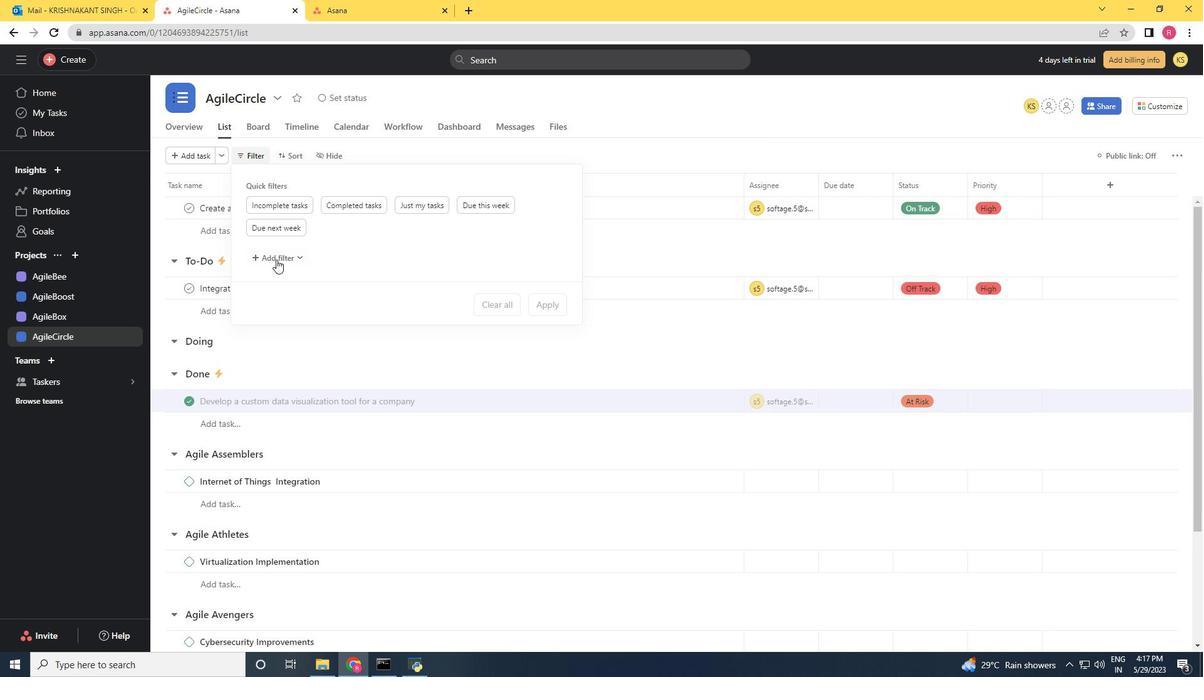 
Action: Mouse pressed left at (276, 261)
Screenshot: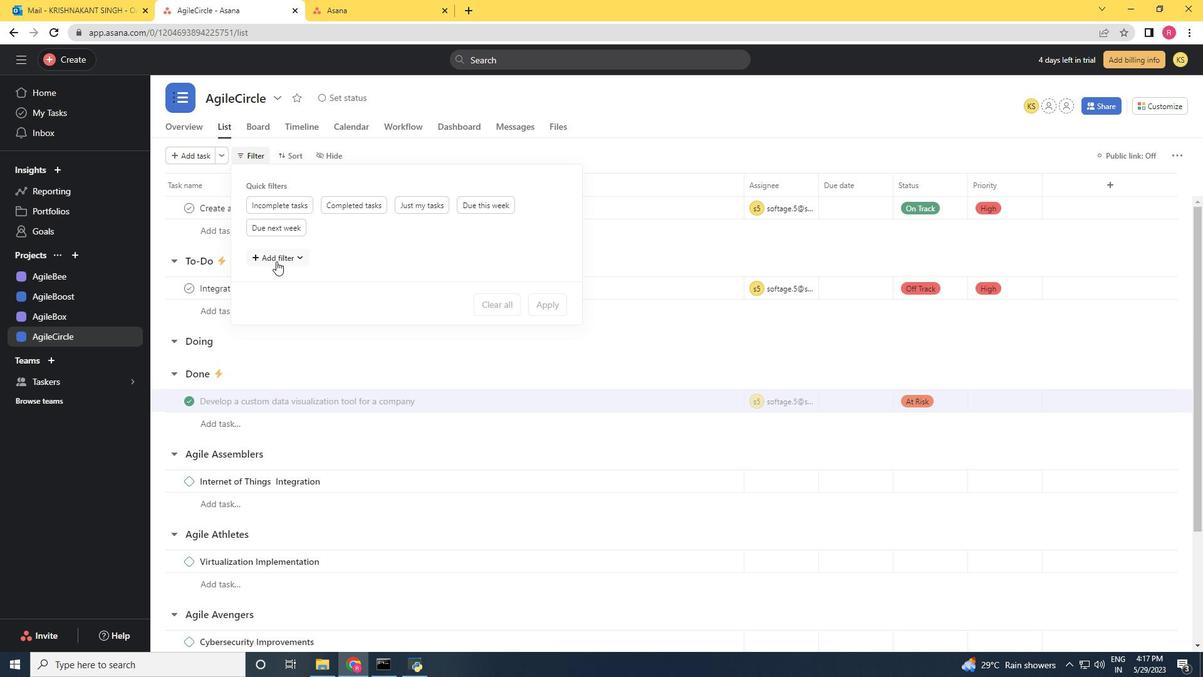 
Action: Mouse moved to (318, 430)
Screenshot: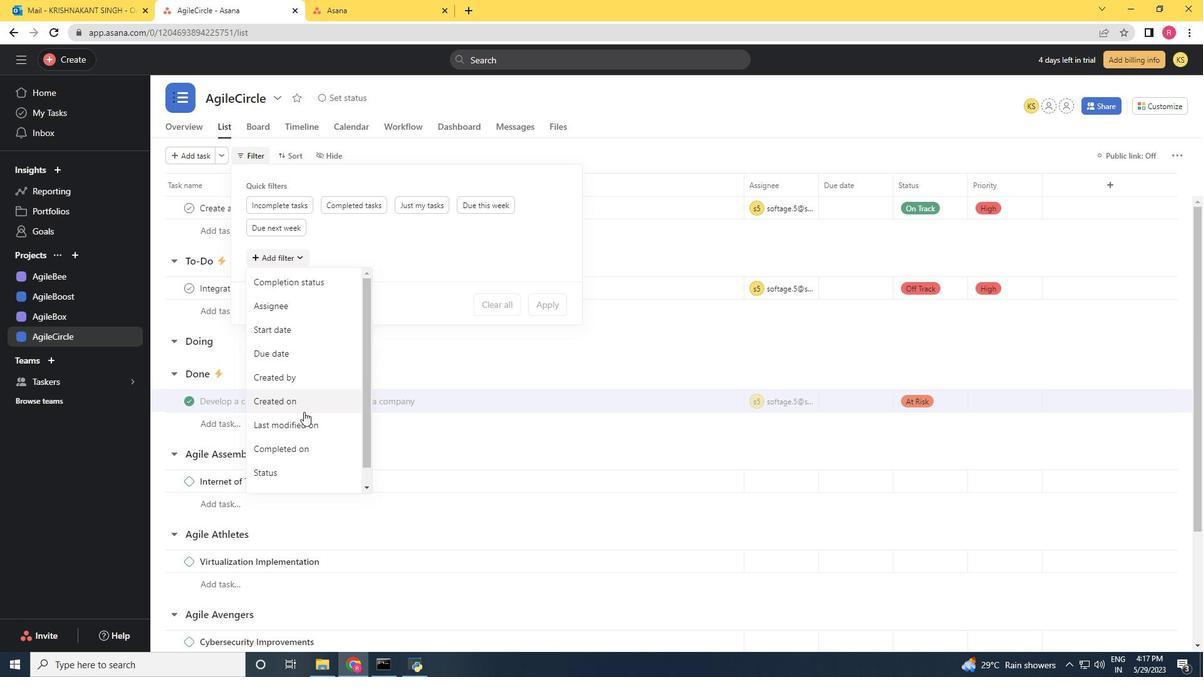 
Action: Mouse scrolled (318, 430) with delta (0, 0)
Screenshot: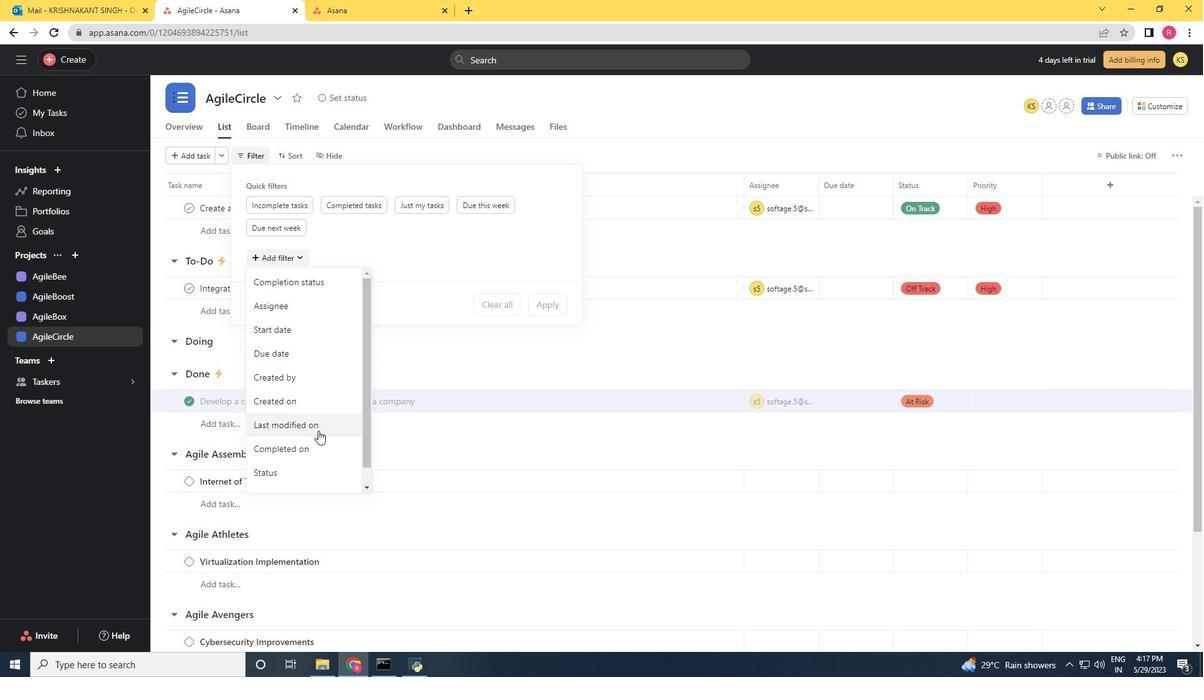 
Action: Mouse scrolled (318, 430) with delta (0, 0)
Screenshot: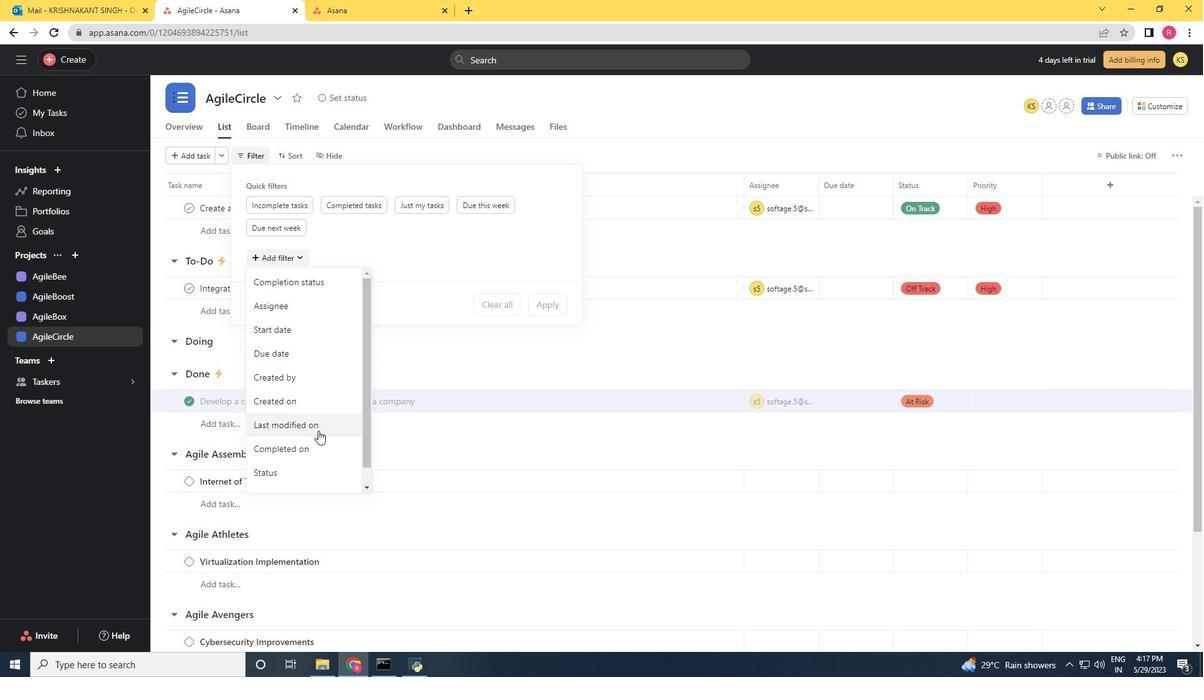 
Action: Mouse scrolled (318, 430) with delta (0, 0)
Screenshot: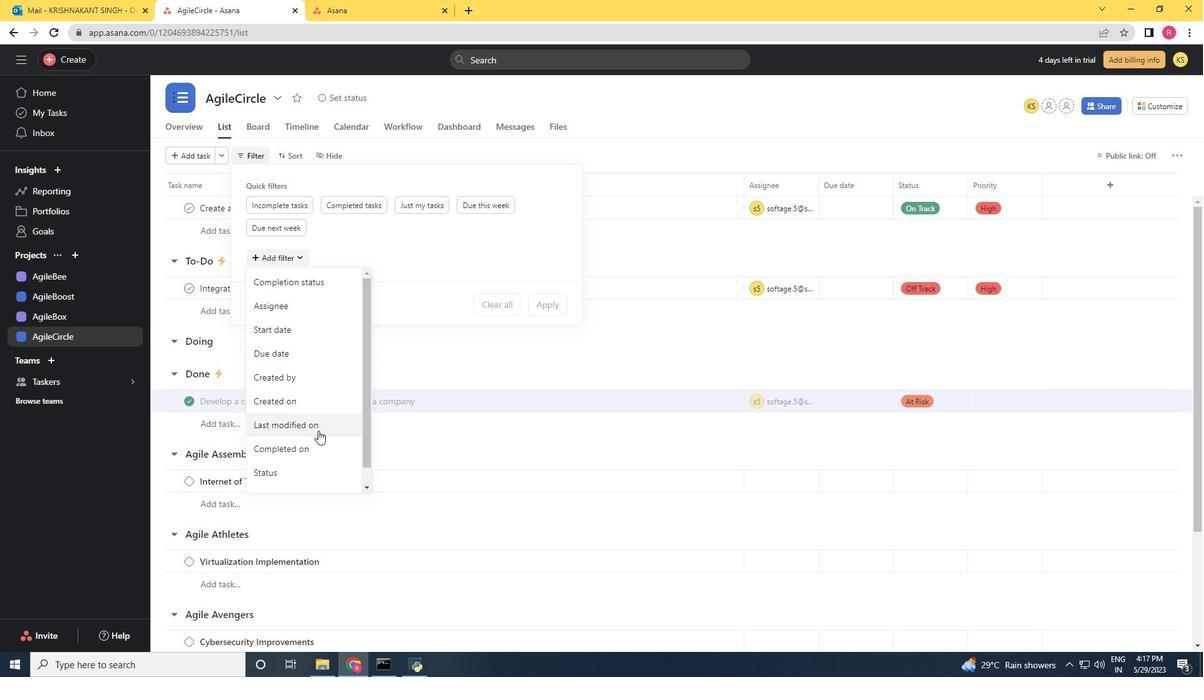 
Action: Mouse scrolled (318, 430) with delta (0, 0)
Screenshot: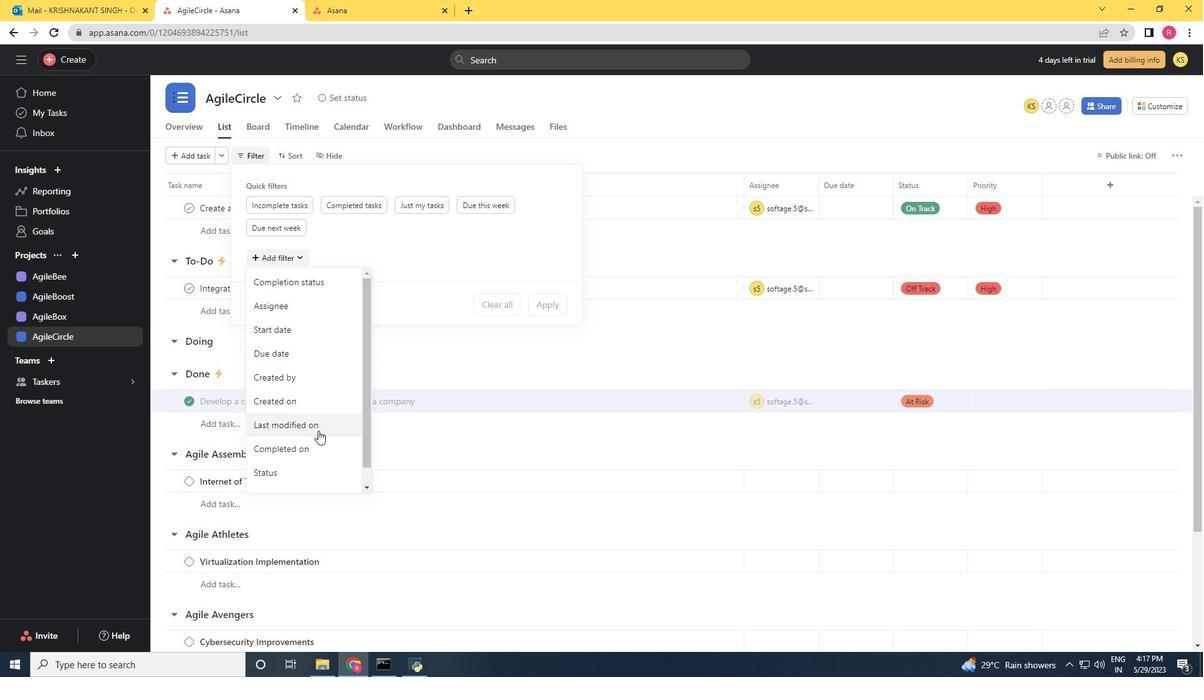 
Action: Mouse scrolled (318, 431) with delta (0, 0)
Screenshot: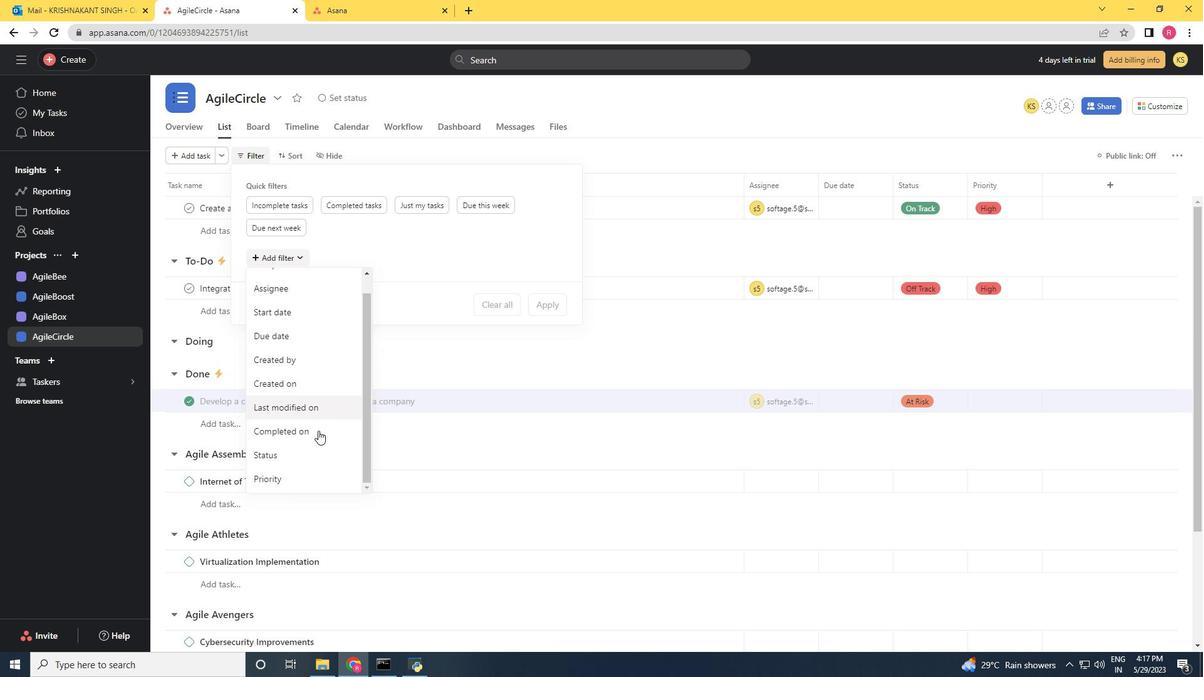 
Action: Mouse scrolled (318, 431) with delta (0, 0)
Screenshot: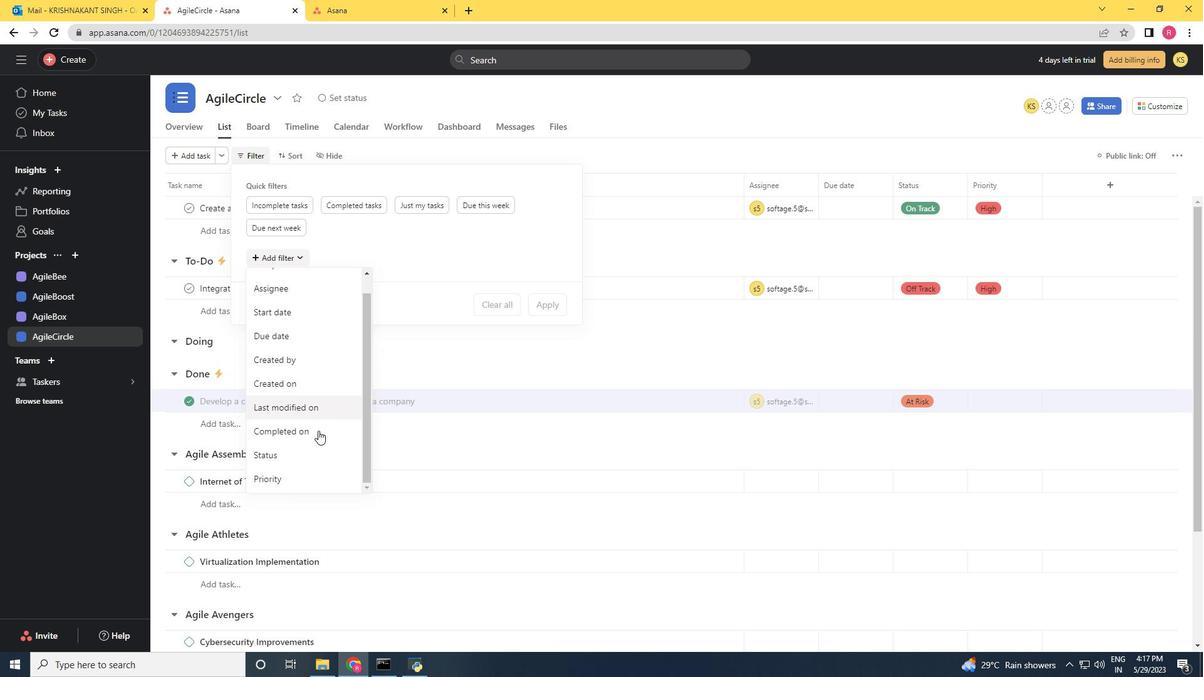 
Action: Mouse scrolled (318, 431) with delta (0, 0)
Screenshot: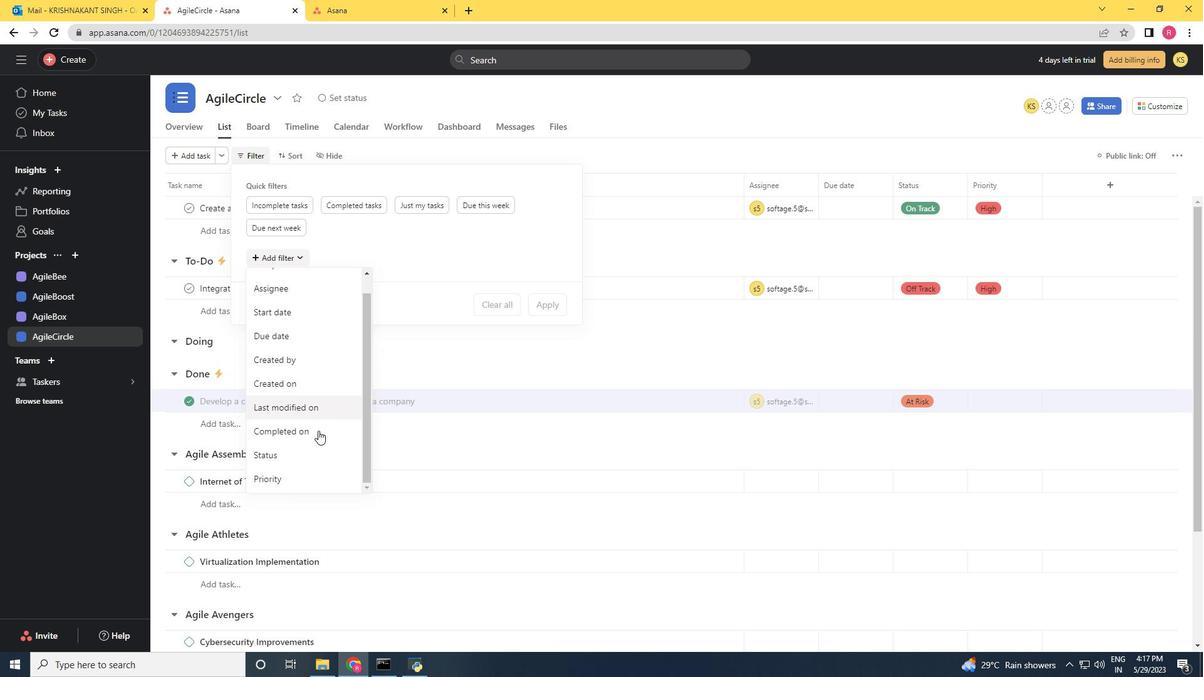 
Action: Mouse moved to (304, 477)
Screenshot: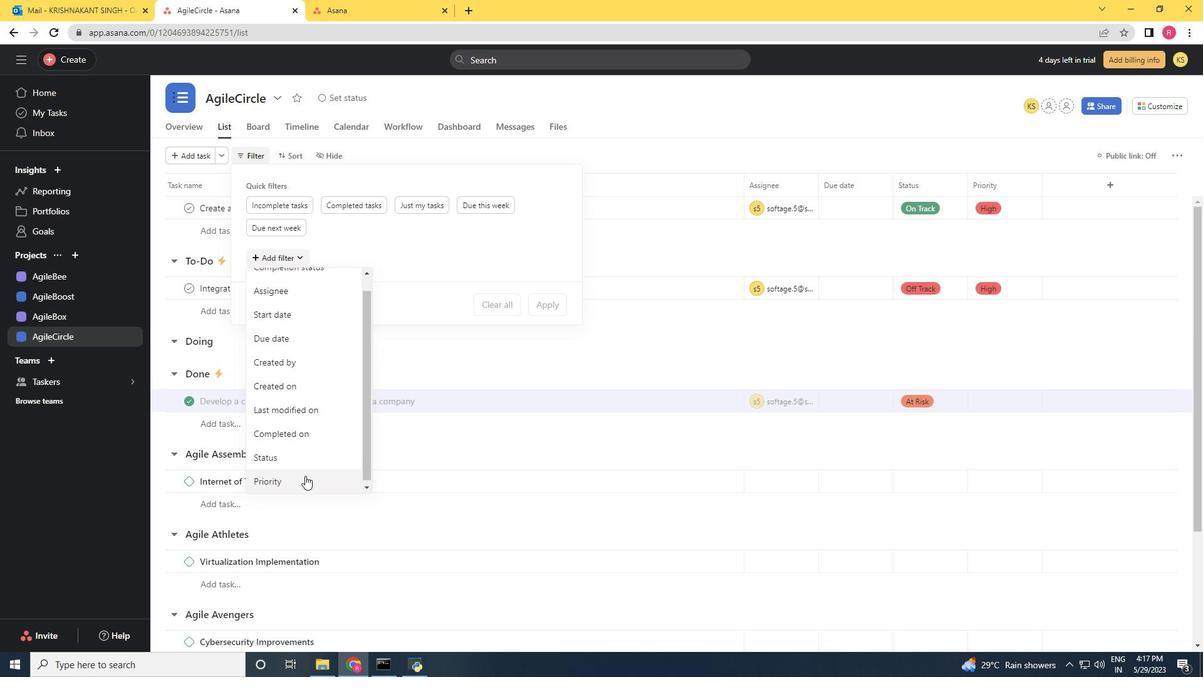 
Action: Mouse pressed left at (304, 477)
Screenshot: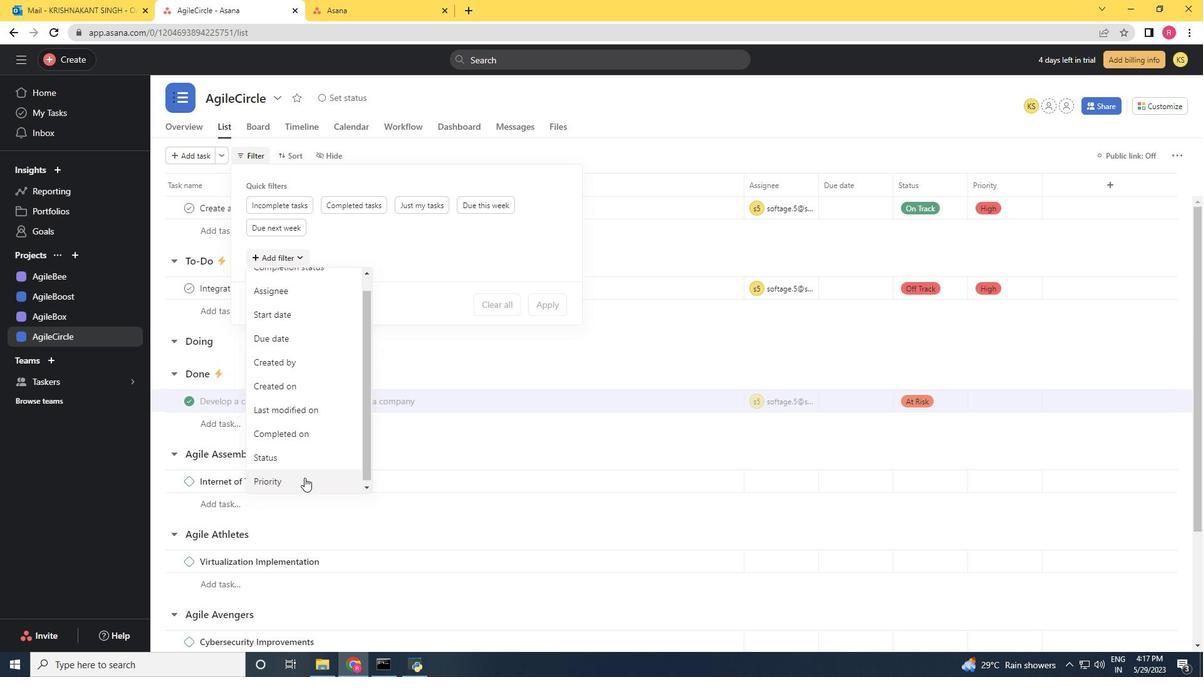 
Action: Mouse moved to (540, 354)
Screenshot: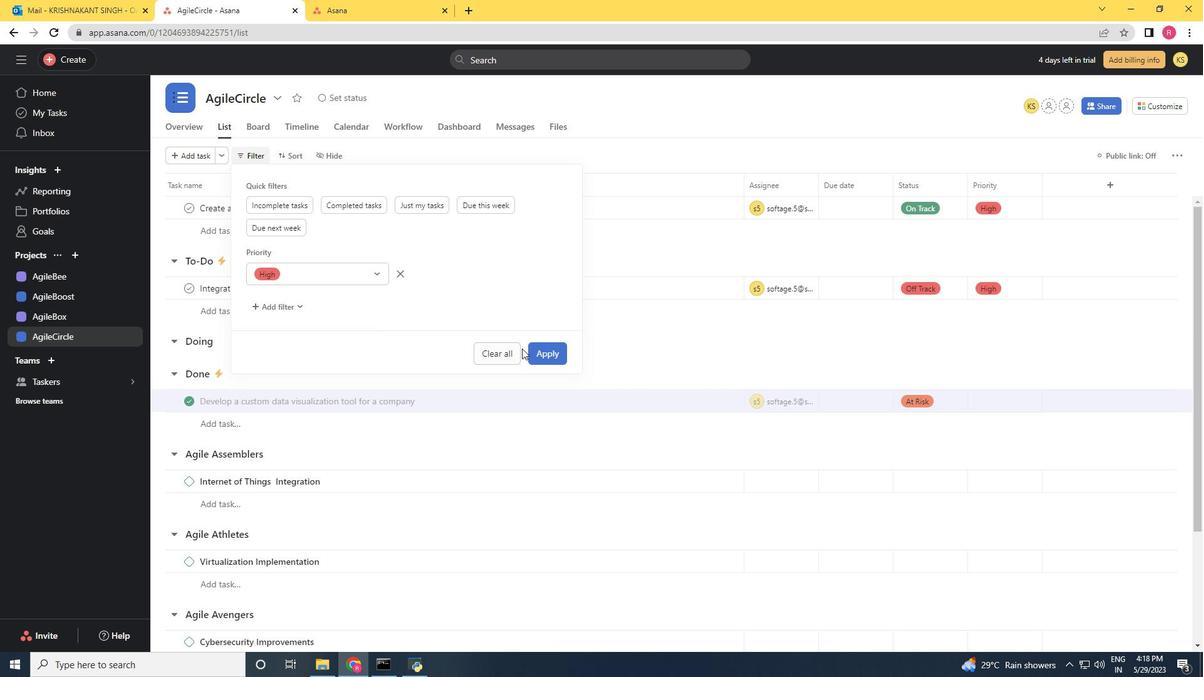 
Action: Mouse pressed left at (540, 354)
Screenshot: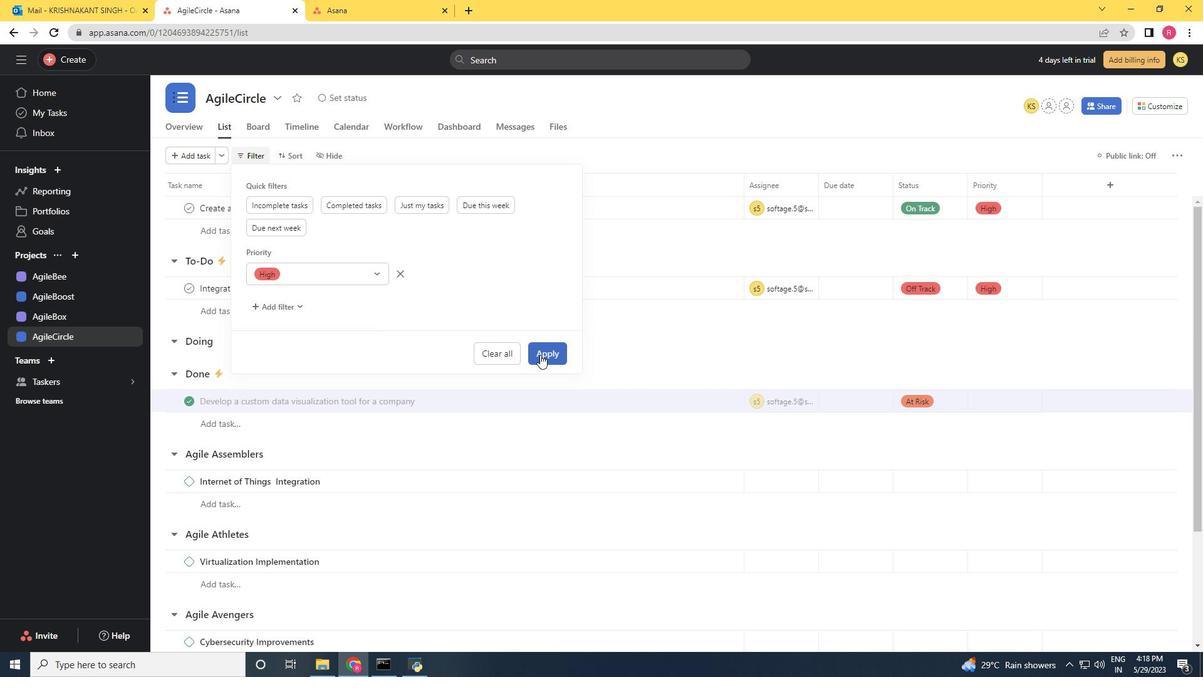 
